 Task: Look for space in Moyotzingo, Mexico from 12th July, 2023 to 16th July, 2023 for 8 adults in price range Rs.10000 to Rs.16000. Place can be private room with 8 bedrooms having 8 beds and 8 bathrooms. Property type can be house, flat, guest house, hotel. Amenities needed are: wifi, TV, free parkinig on premises, gym, breakfast. Booking option can be shelf check-in. Required host language is English.
Action: Mouse moved to (413, 83)
Screenshot: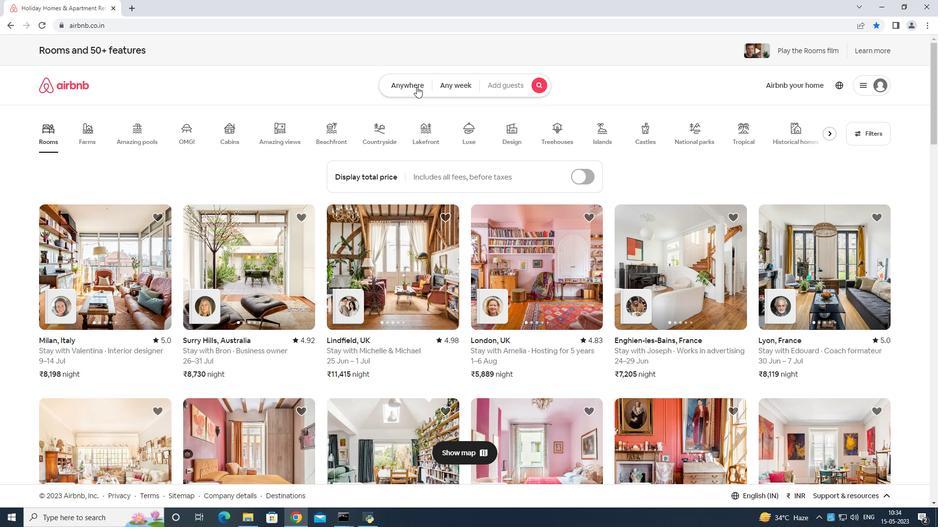 
Action: Mouse pressed left at (413, 83)
Screenshot: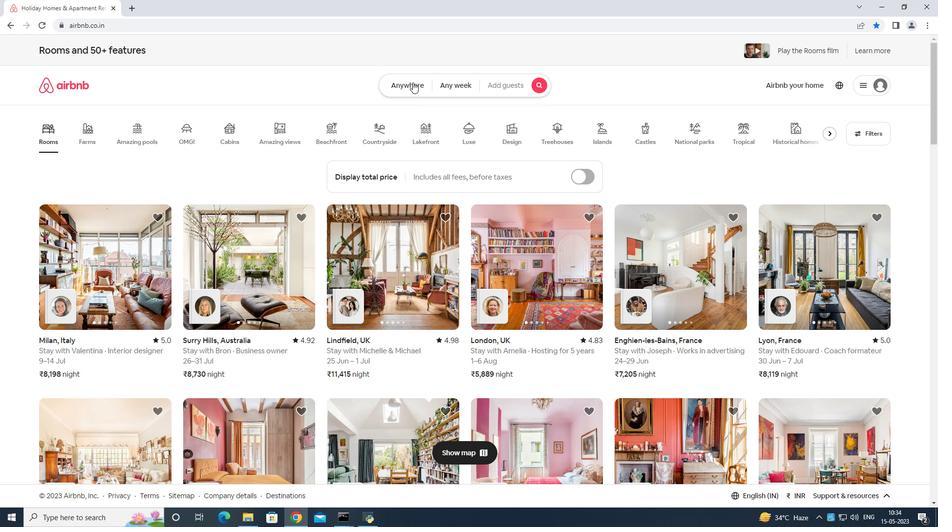
Action: Mouse moved to (349, 119)
Screenshot: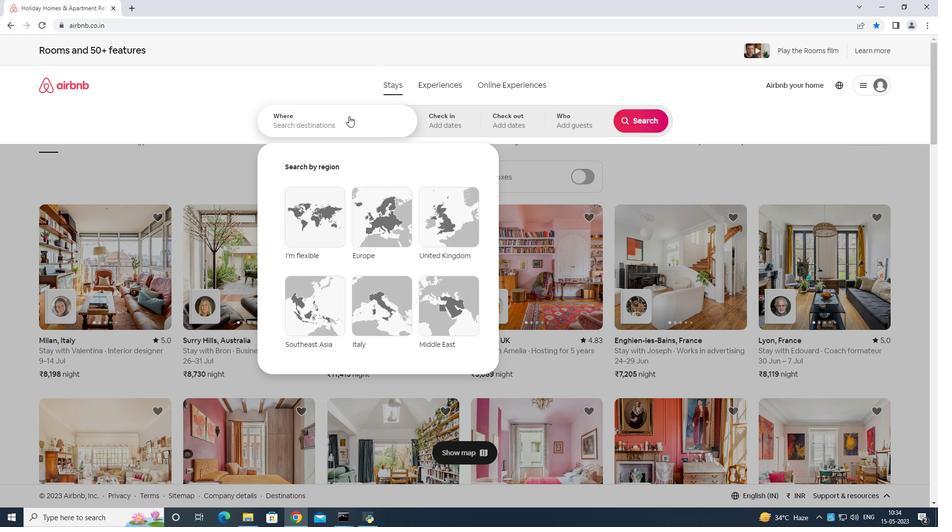 
Action: Mouse pressed left at (349, 119)
Screenshot: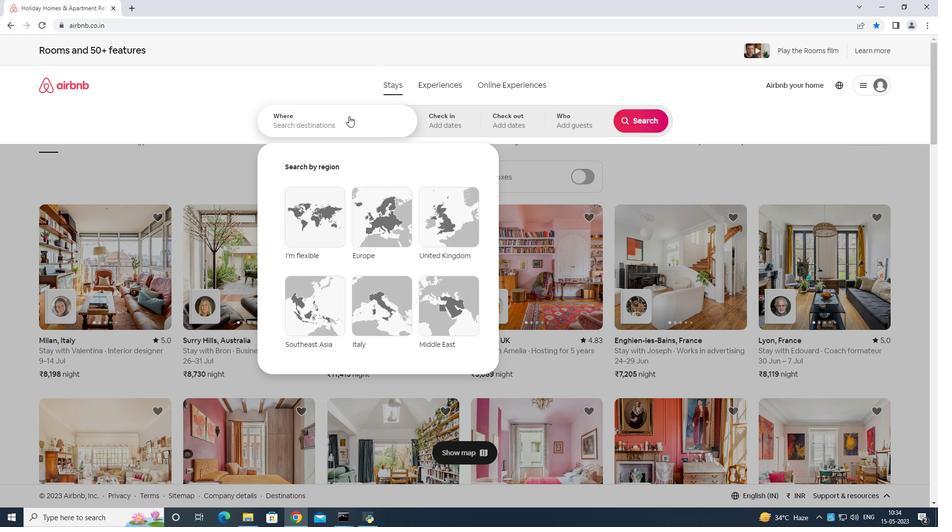 
Action: Mouse moved to (408, 128)
Screenshot: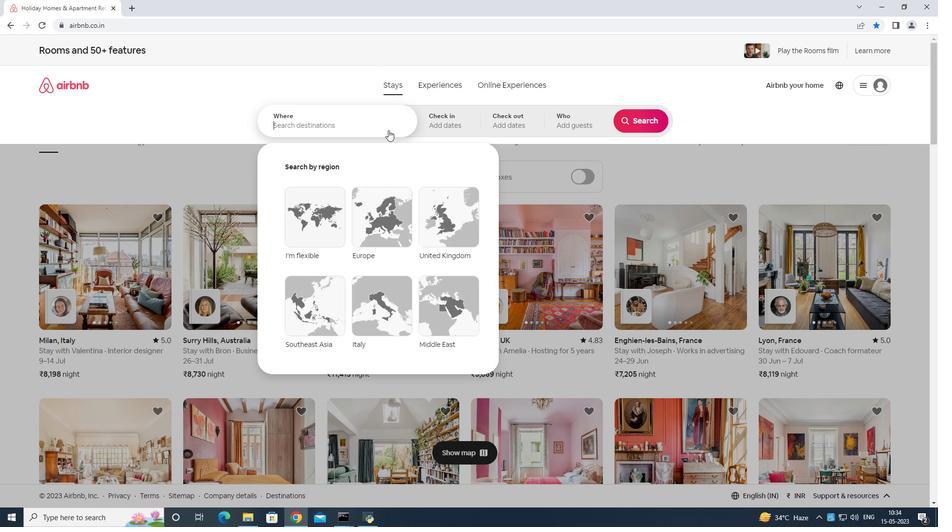 
Action: Key pressed <Key.shift>Moyotzingo<Key.space>mexico<Key.enter>
Screenshot: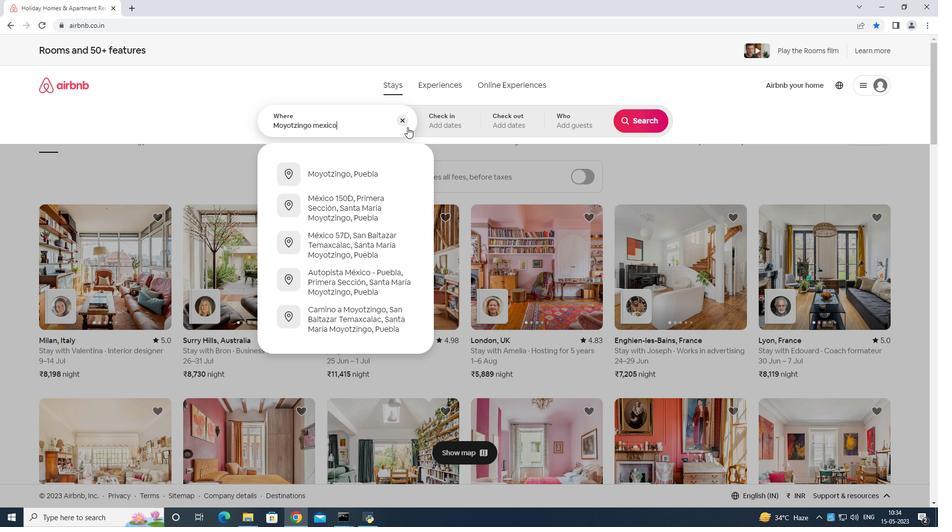 
Action: Mouse moved to (645, 203)
Screenshot: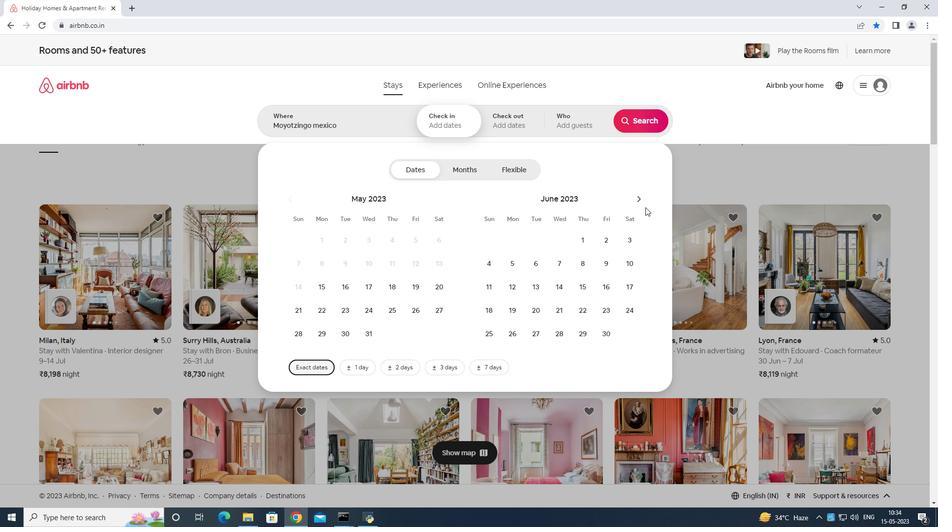 
Action: Mouse pressed left at (645, 203)
Screenshot: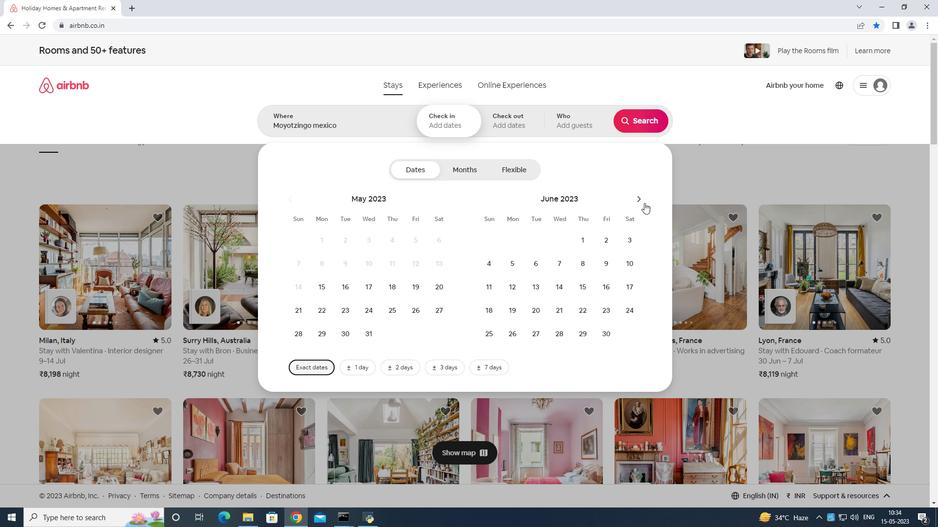 
Action: Mouse moved to (580, 303)
Screenshot: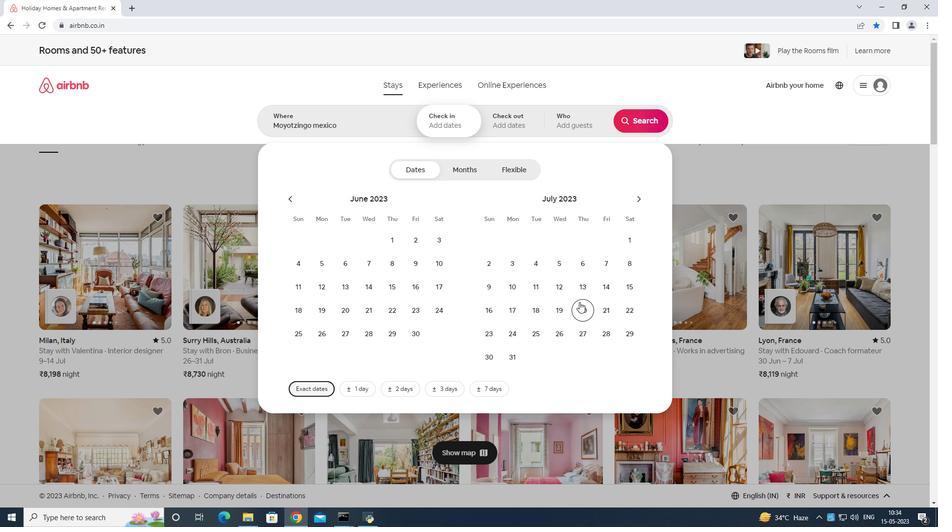 
Action: Mouse pressed left at (580, 303)
Screenshot: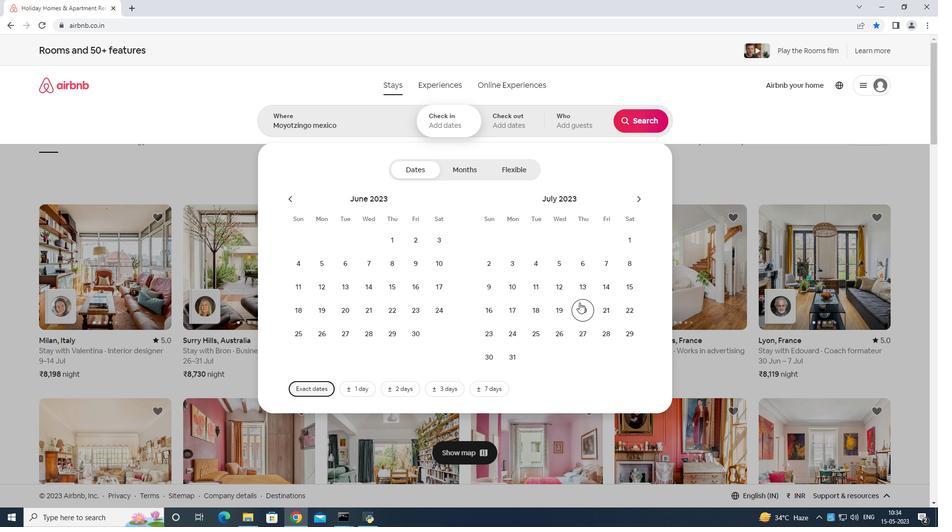 
Action: Mouse moved to (495, 306)
Screenshot: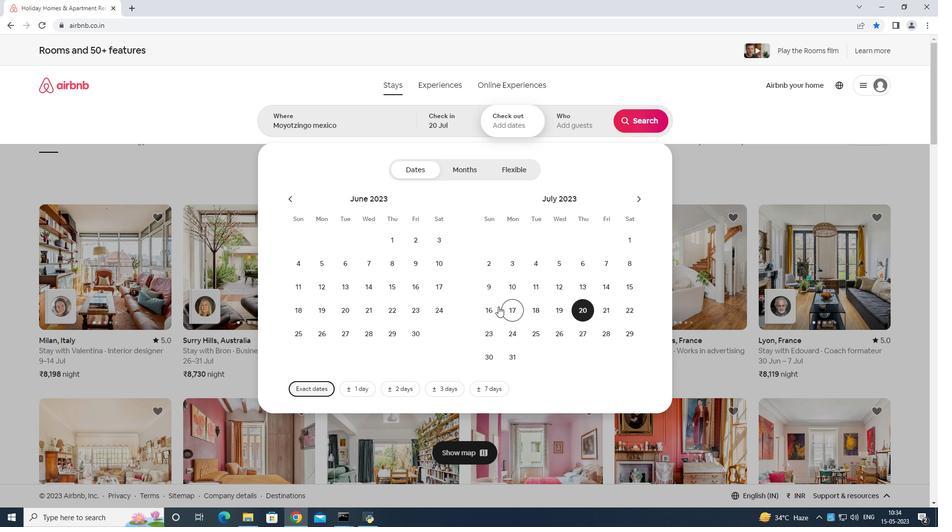 
Action: Mouse pressed left at (495, 306)
Screenshot: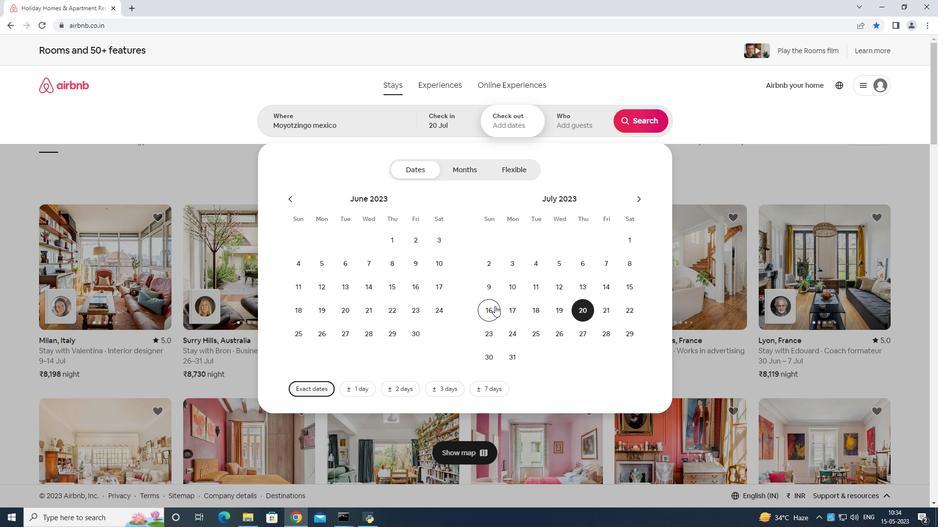 
Action: Mouse moved to (550, 283)
Screenshot: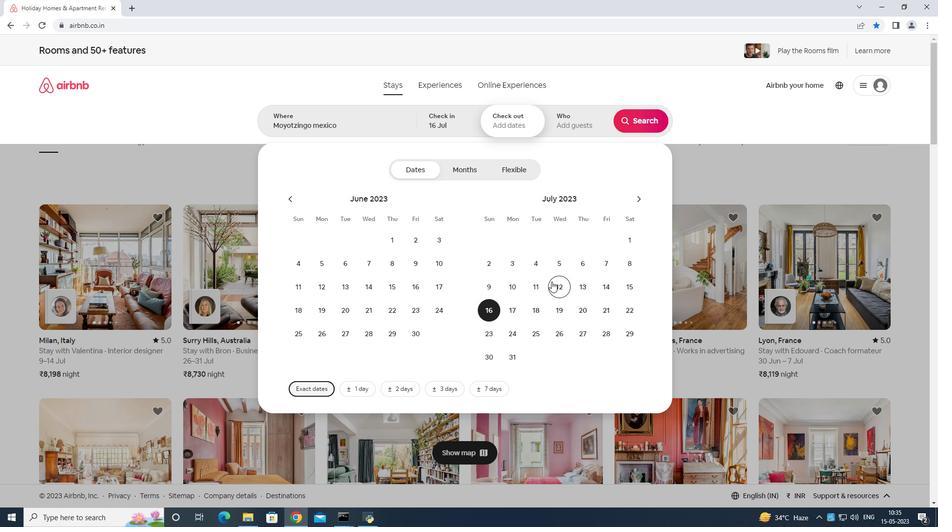 
Action: Mouse pressed left at (550, 283)
Screenshot: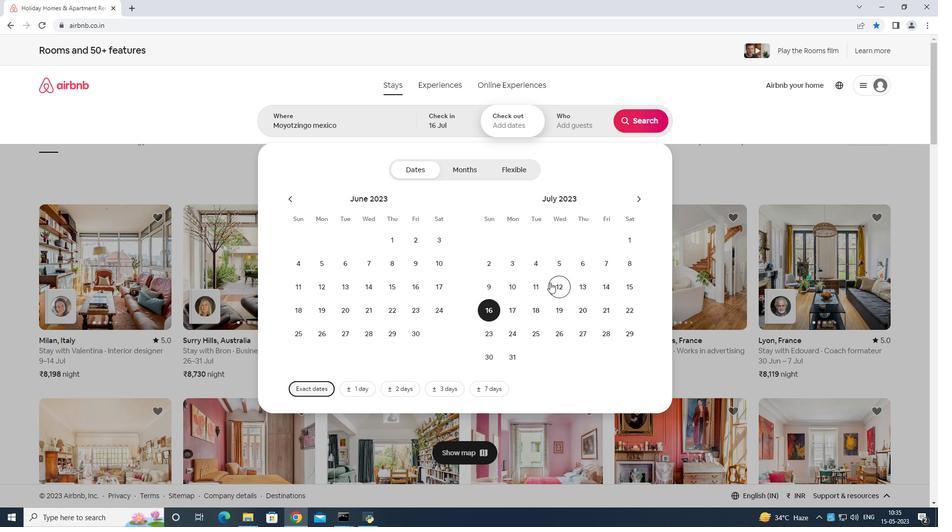
Action: Mouse moved to (491, 306)
Screenshot: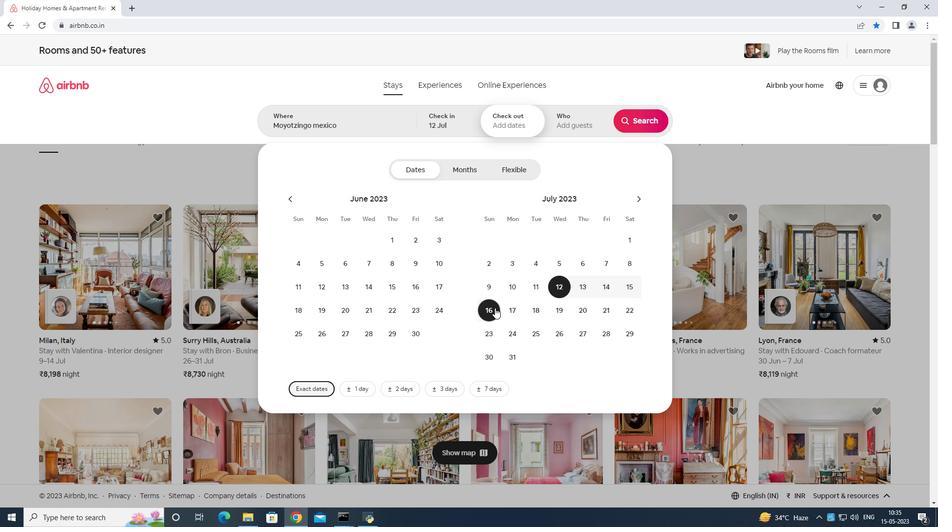 
Action: Mouse pressed left at (491, 306)
Screenshot: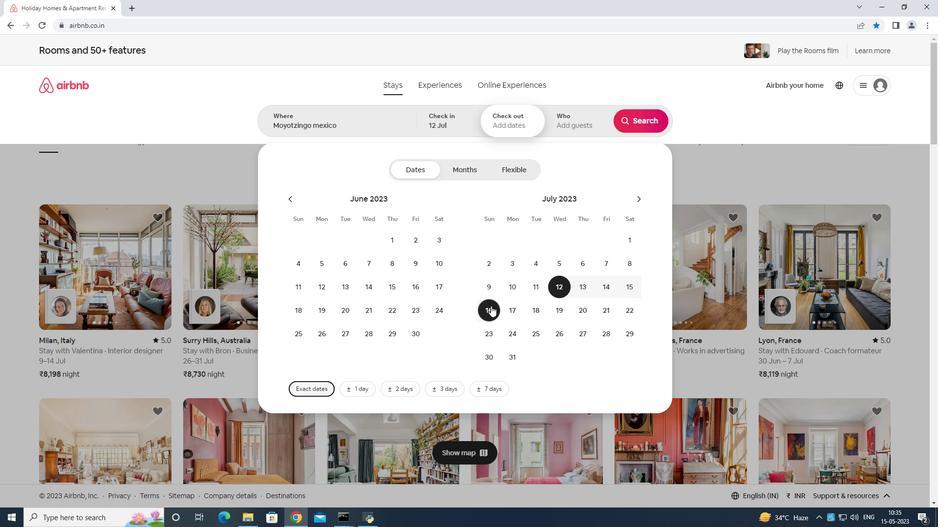 
Action: Mouse moved to (572, 127)
Screenshot: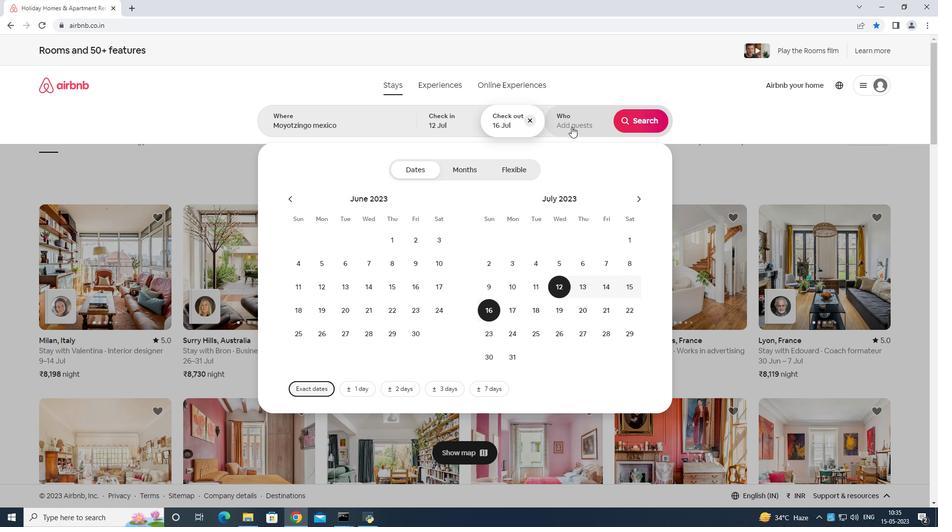 
Action: Mouse pressed left at (572, 127)
Screenshot: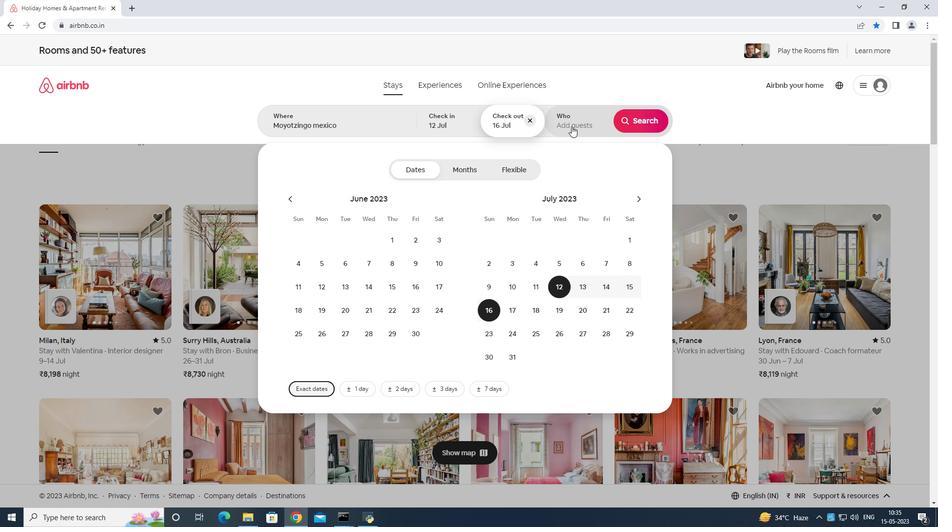 
Action: Mouse moved to (639, 172)
Screenshot: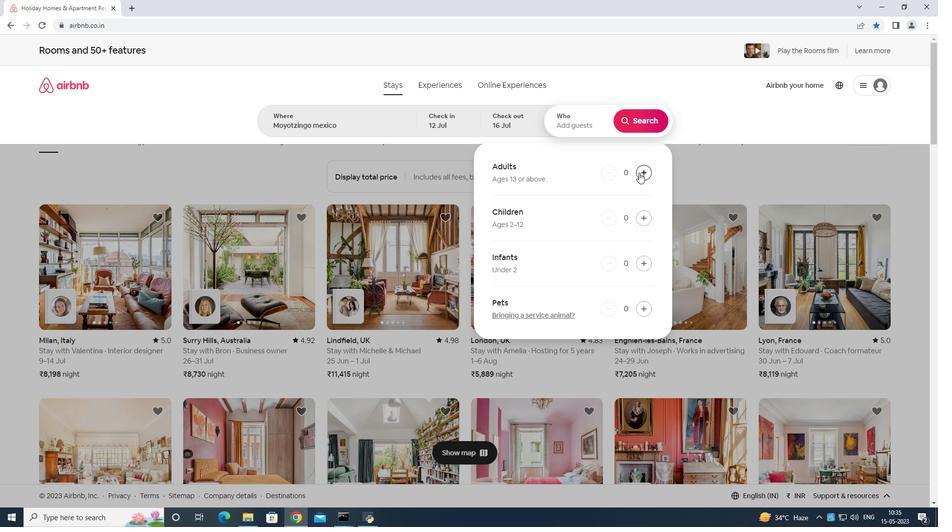 
Action: Mouse pressed left at (639, 172)
Screenshot: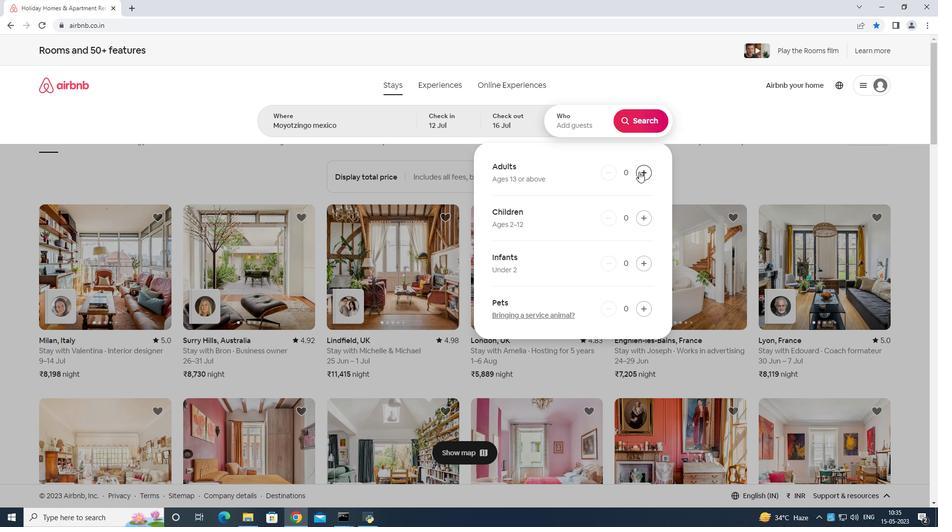 
Action: Mouse pressed left at (639, 172)
Screenshot: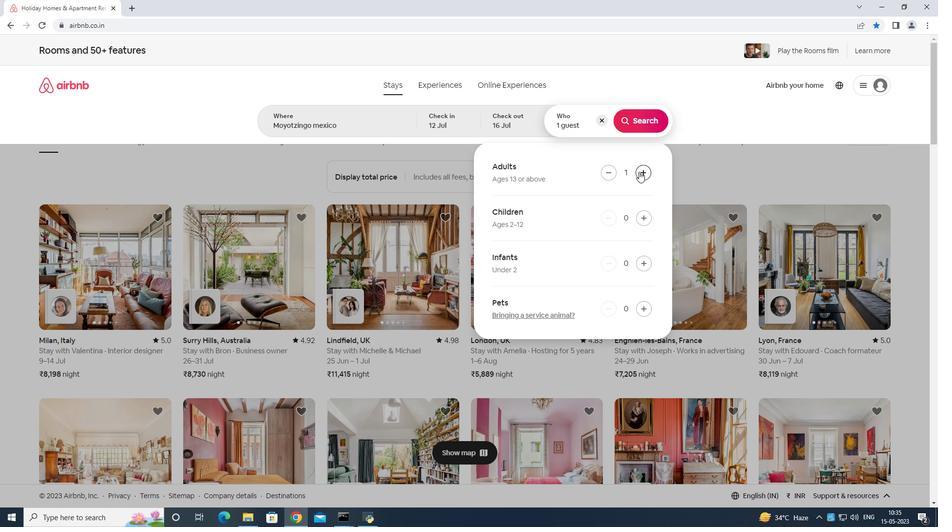 
Action: Mouse pressed left at (639, 172)
Screenshot: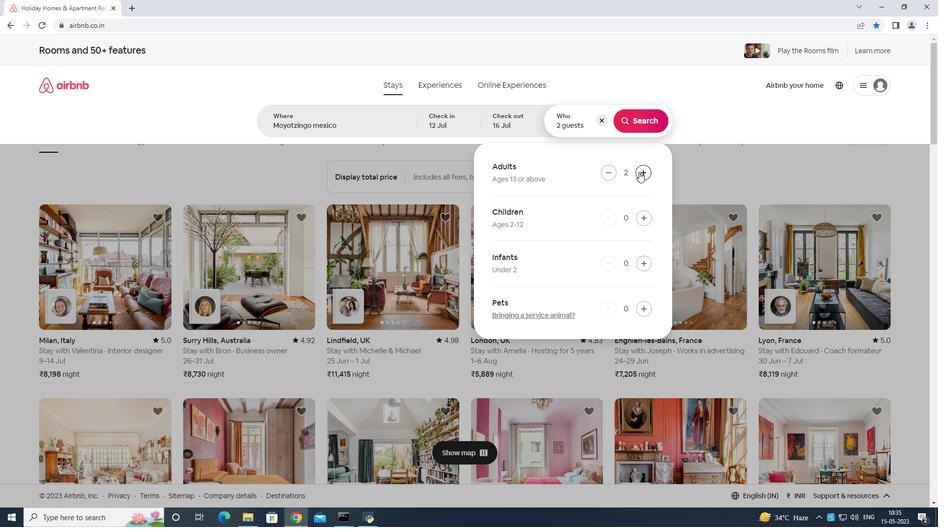
Action: Mouse pressed left at (639, 172)
Screenshot: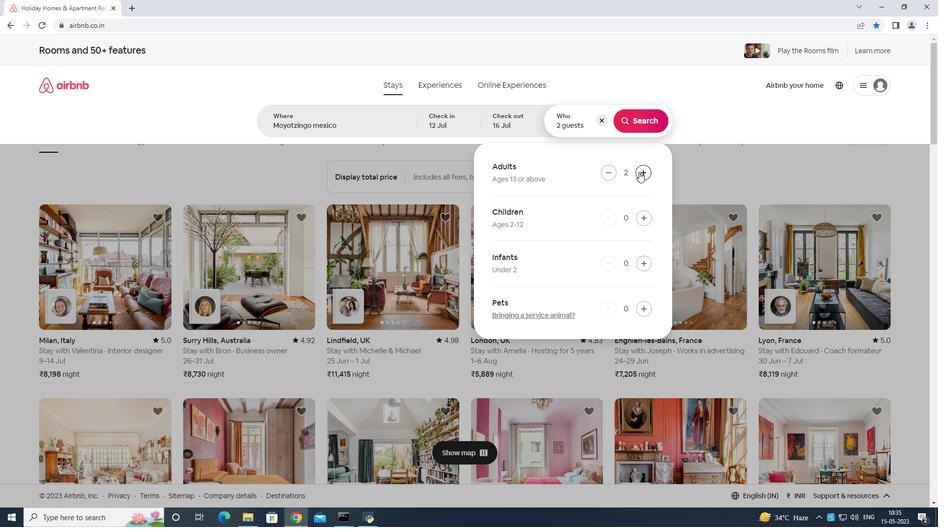 
Action: Mouse pressed left at (639, 172)
Screenshot: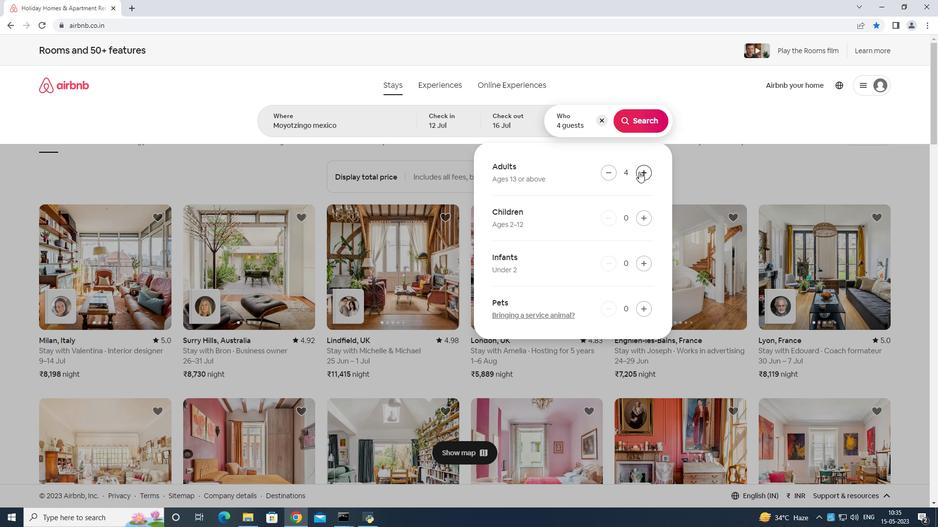 
Action: Mouse pressed left at (639, 172)
Screenshot: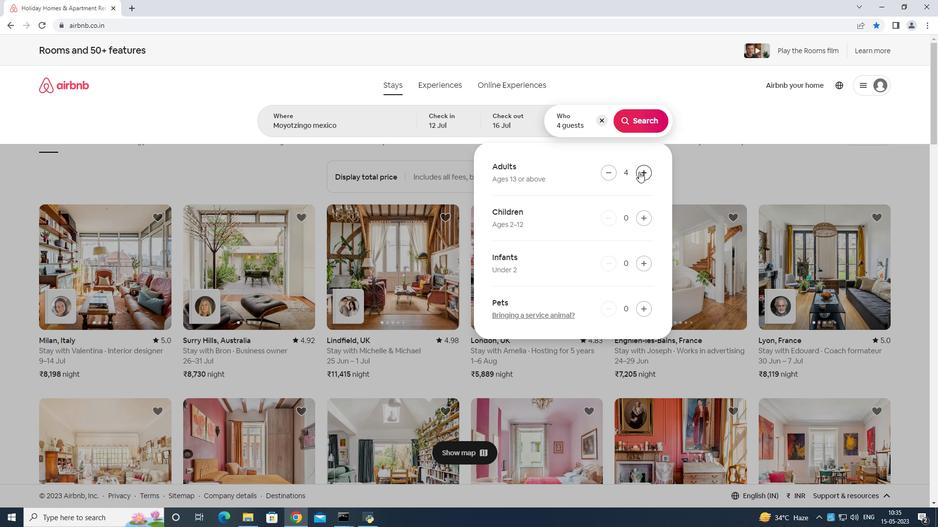 
Action: Mouse moved to (639, 172)
Screenshot: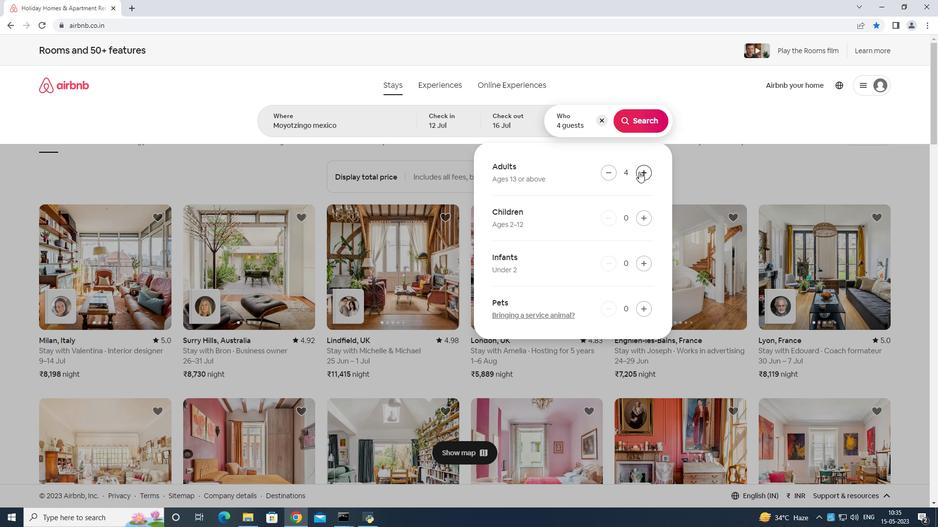 
Action: Mouse pressed left at (639, 172)
Screenshot: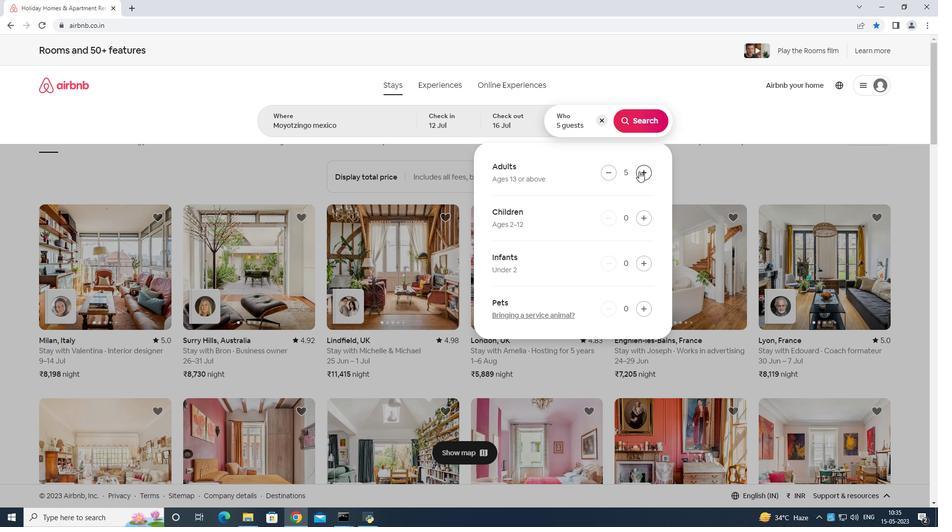 
Action: Mouse pressed left at (639, 172)
Screenshot: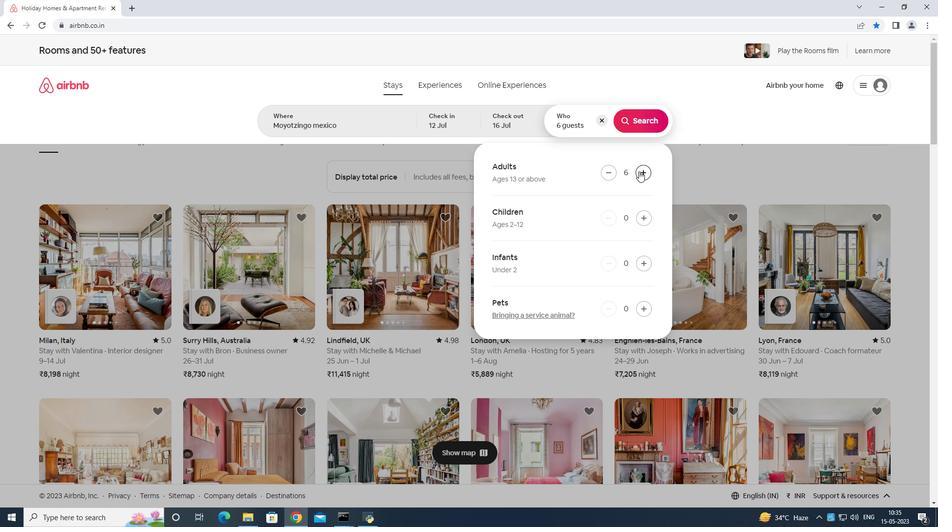 
Action: Mouse moved to (645, 131)
Screenshot: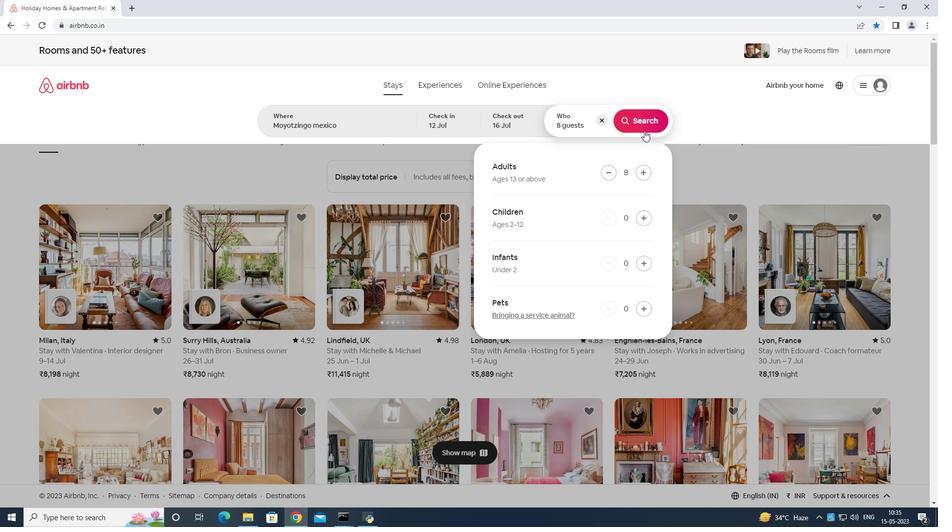 
Action: Mouse pressed left at (645, 131)
Screenshot: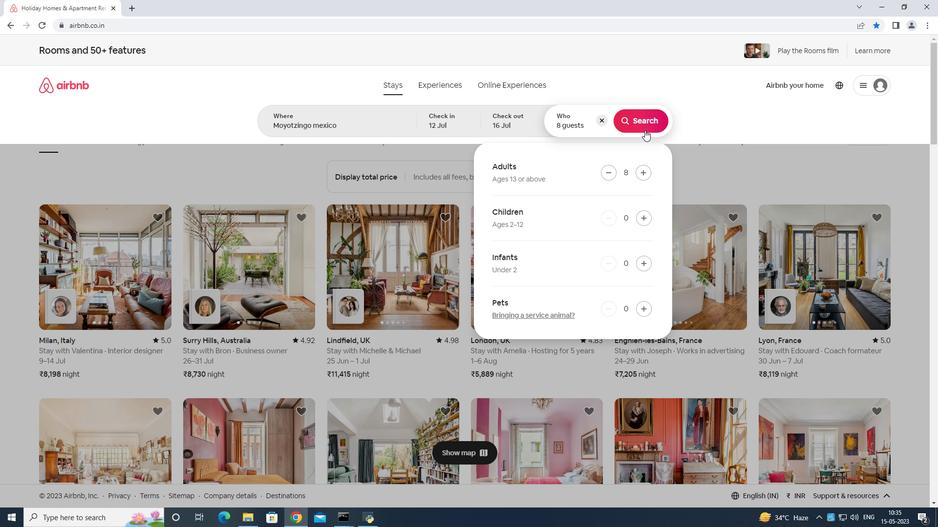 
Action: Mouse moved to (887, 90)
Screenshot: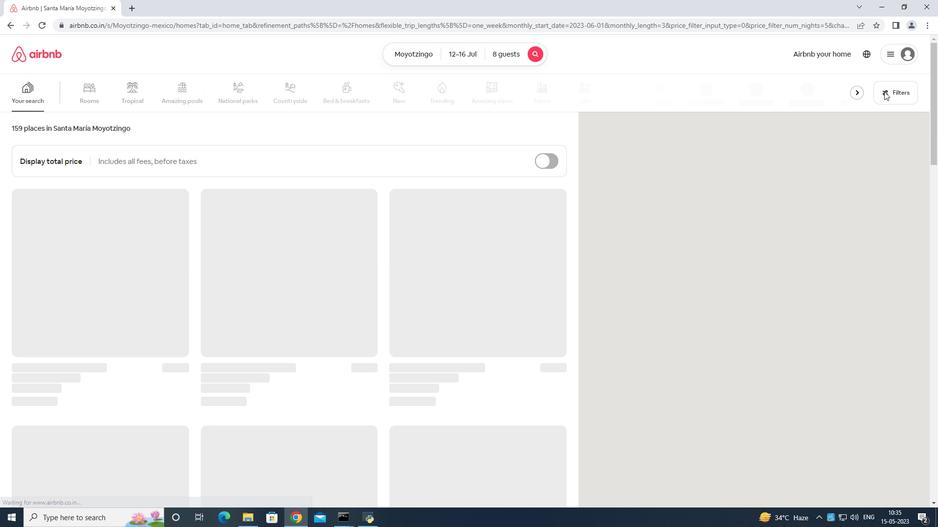 
Action: Mouse pressed left at (887, 90)
Screenshot: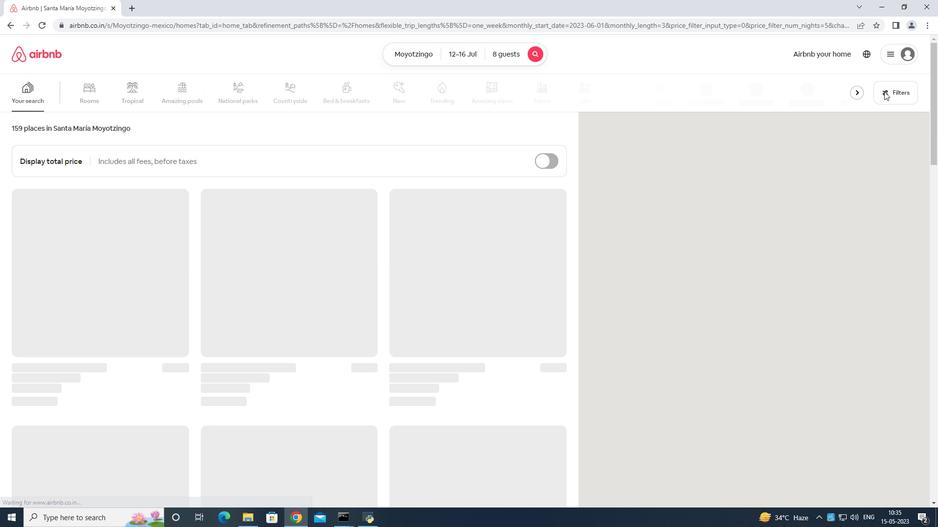 
Action: Mouse moved to (372, 331)
Screenshot: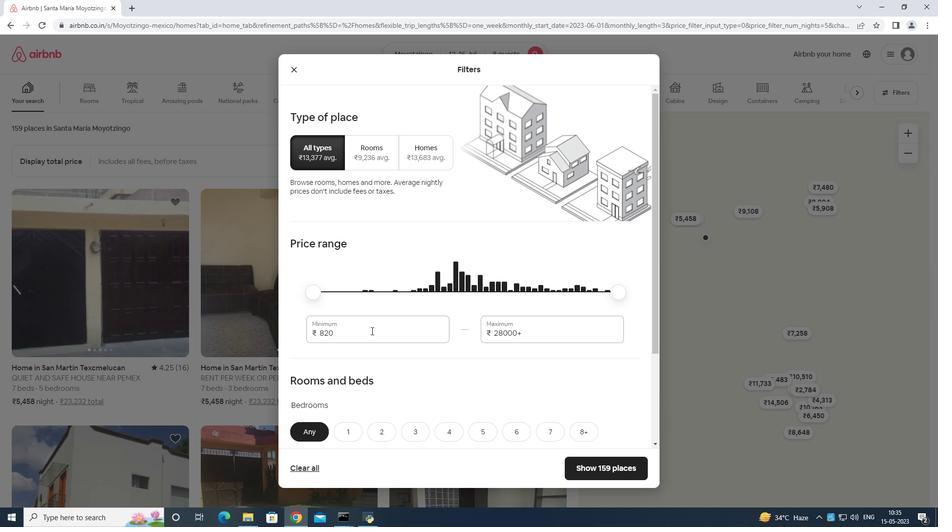 
Action: Mouse pressed left at (372, 331)
Screenshot: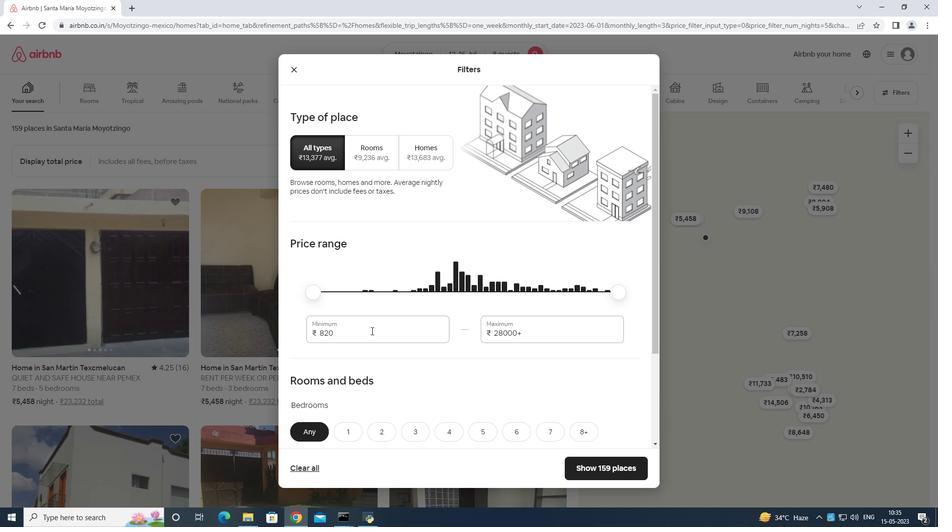 
Action: Mouse moved to (382, 332)
Screenshot: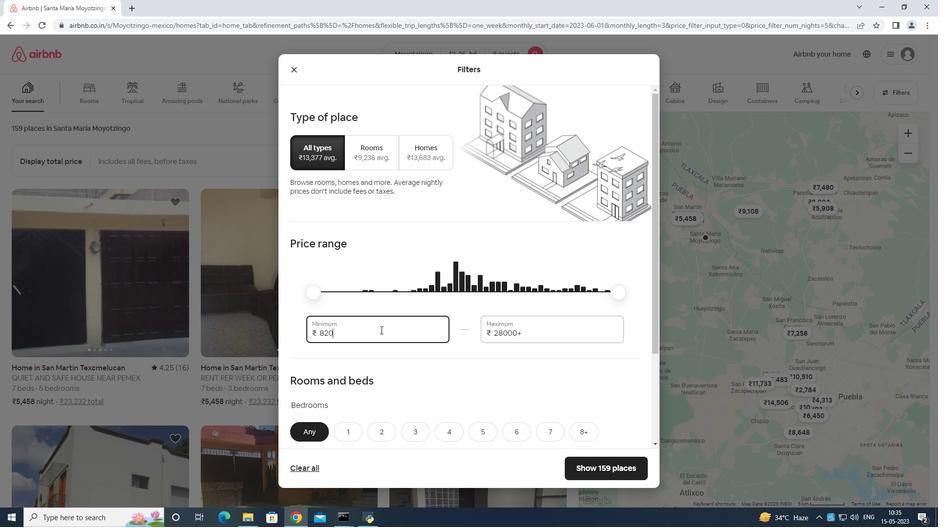 
Action: Key pressed <Key.backspace>
Screenshot: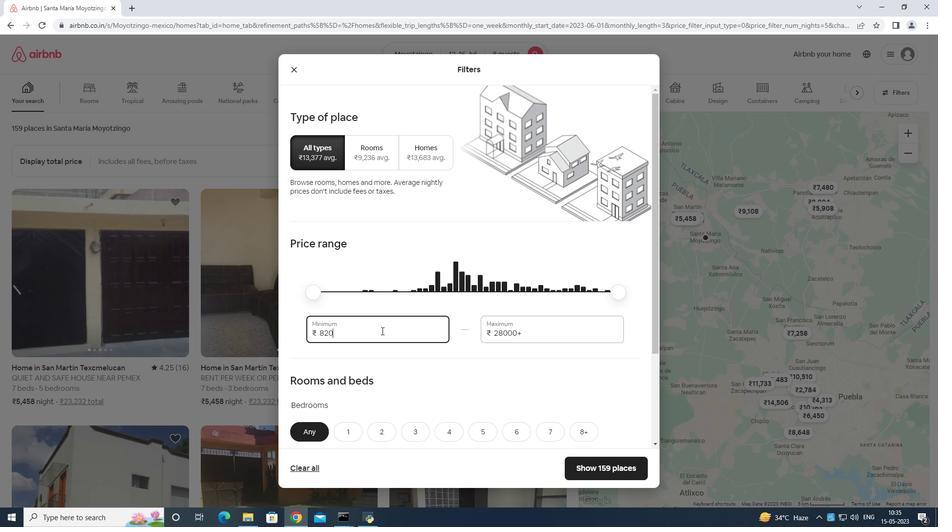 
Action: Mouse moved to (383, 332)
Screenshot: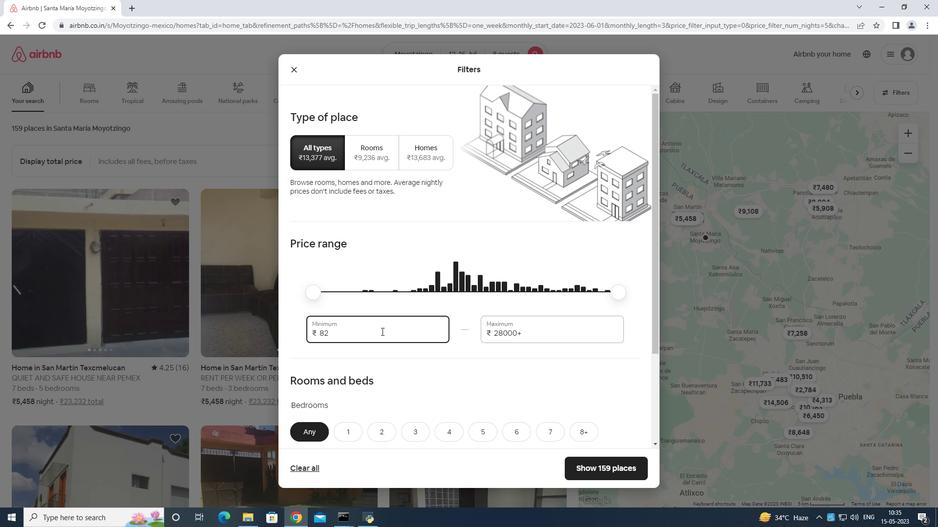 
Action: Key pressed <Key.backspace><Key.backspace><Key.backspace><Key.backspace><Key.backspace>100
Screenshot: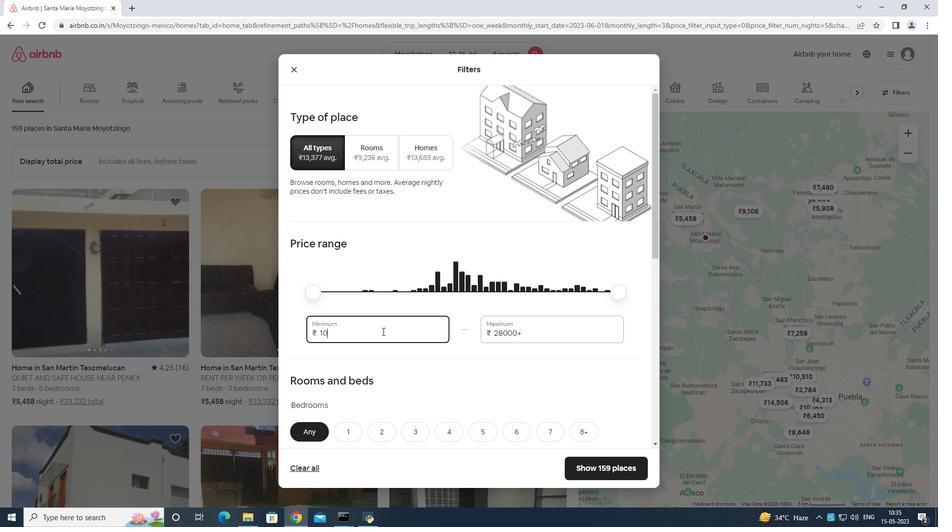 
Action: Mouse moved to (382, 334)
Screenshot: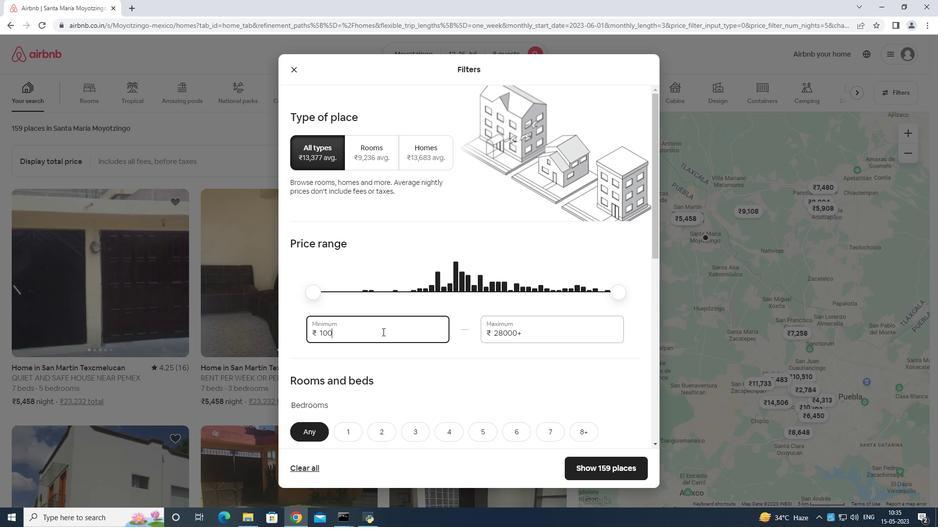 
Action: Key pressed 0
Screenshot: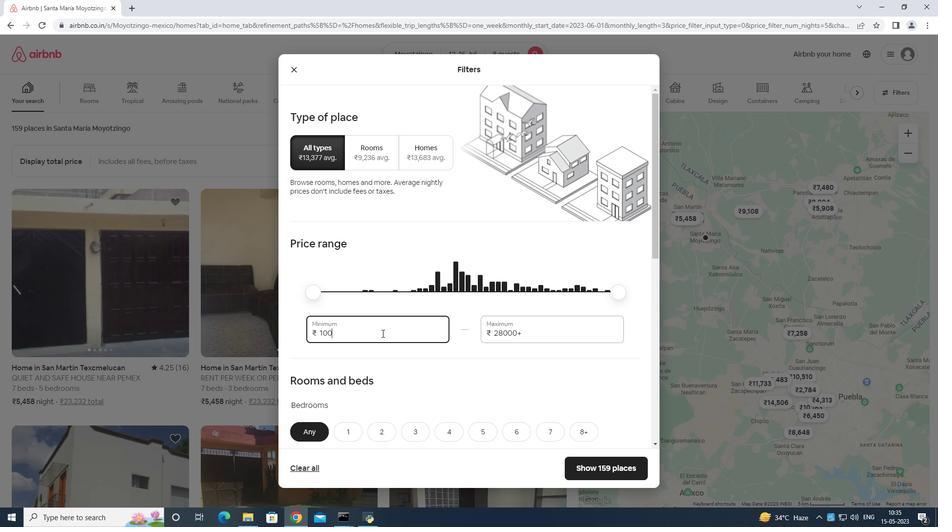 
Action: Mouse moved to (382, 338)
Screenshot: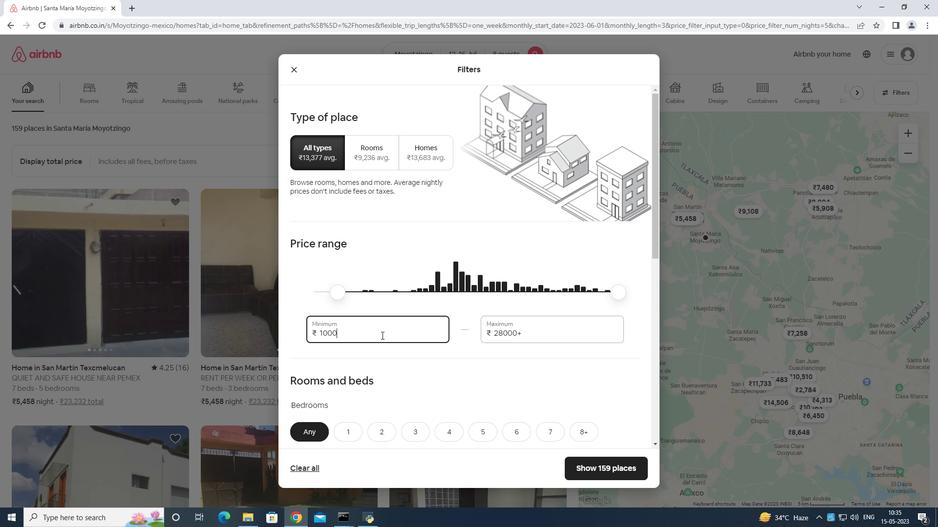 
Action: Key pressed 0
Screenshot: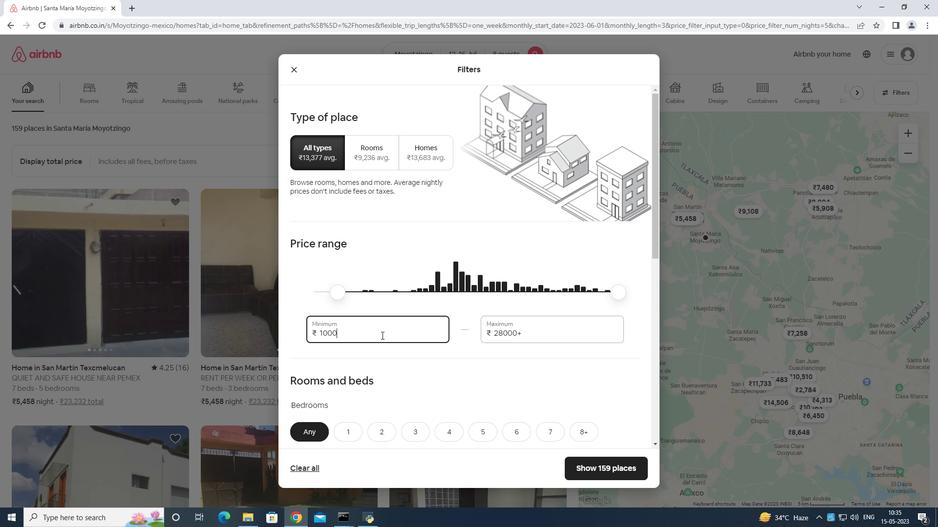 
Action: Mouse moved to (545, 326)
Screenshot: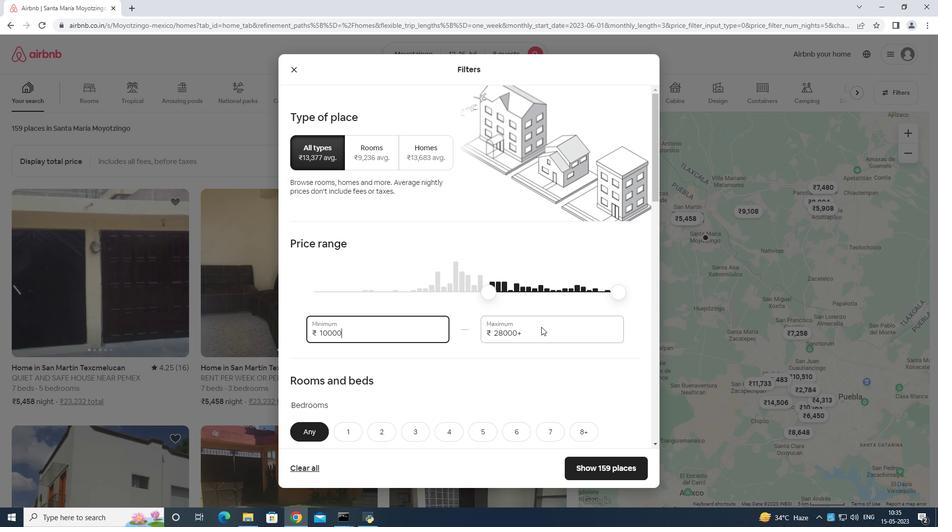 
Action: Mouse pressed left at (545, 326)
Screenshot: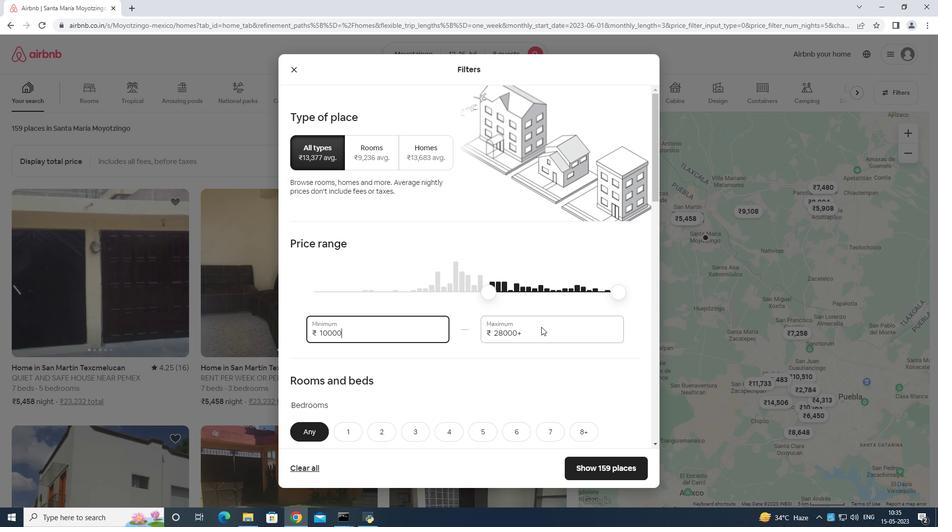 
Action: Mouse moved to (541, 330)
Screenshot: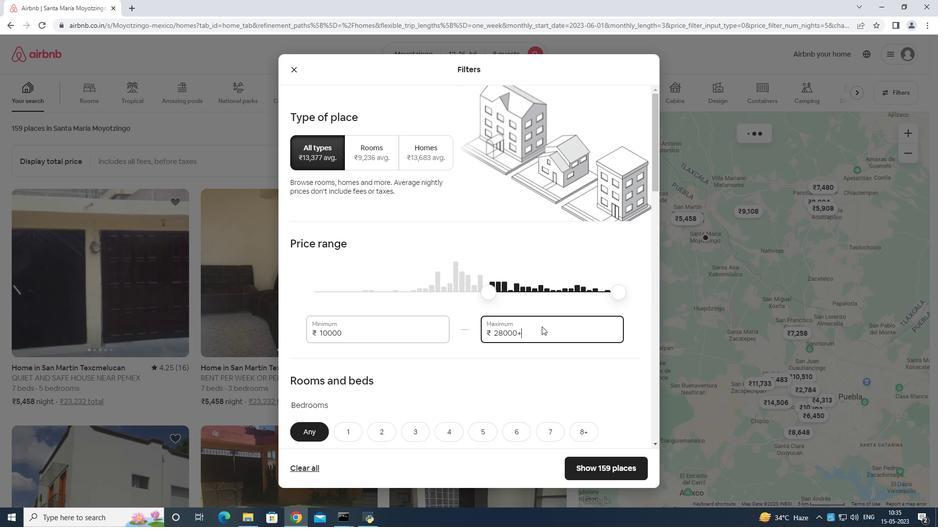 
Action: Key pressed <Key.backspace><Key.backspace><Key.backspace><Key.backspace><Key.backspace><Key.backspace><Key.backspace><Key.backspace><Key.backspace><Key.backspace><Key.backspace><Key.backspace><Key.backspace><Key.backspace>1600
Screenshot: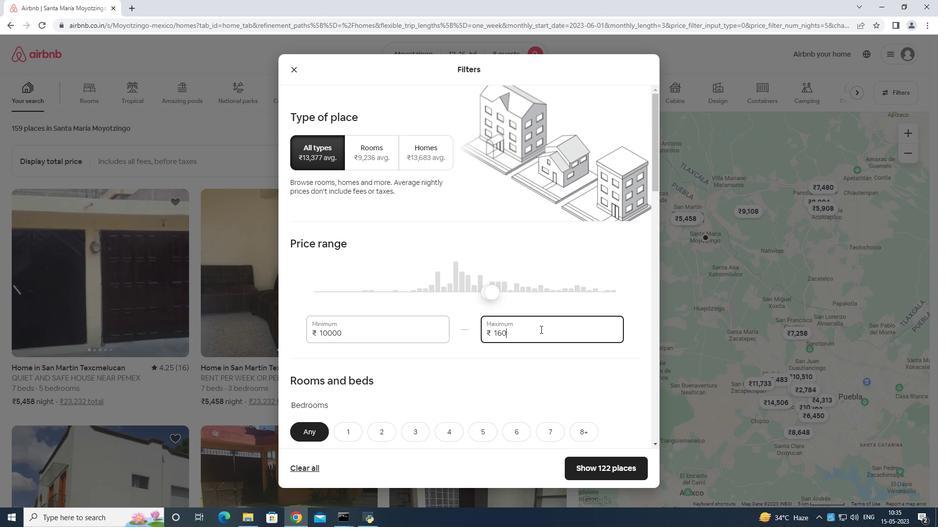 
Action: Mouse moved to (540, 330)
Screenshot: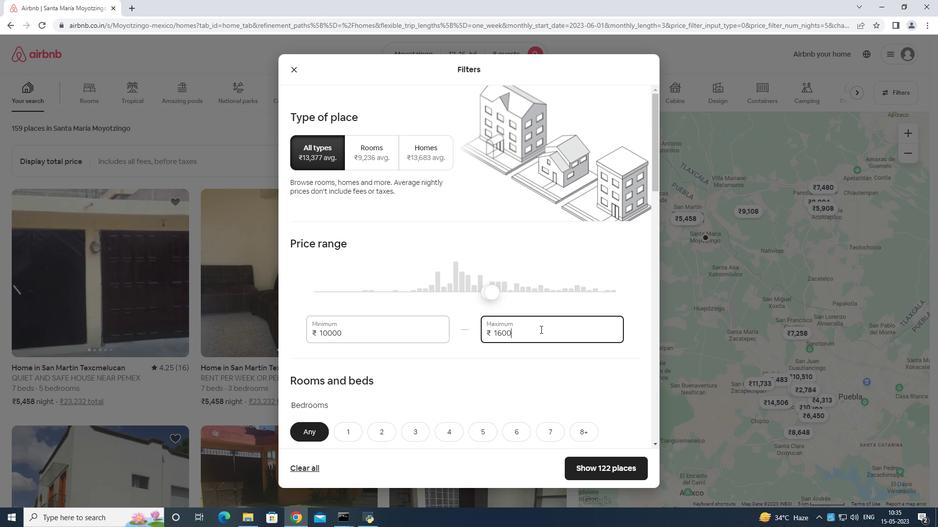 
Action: Key pressed 0
Screenshot: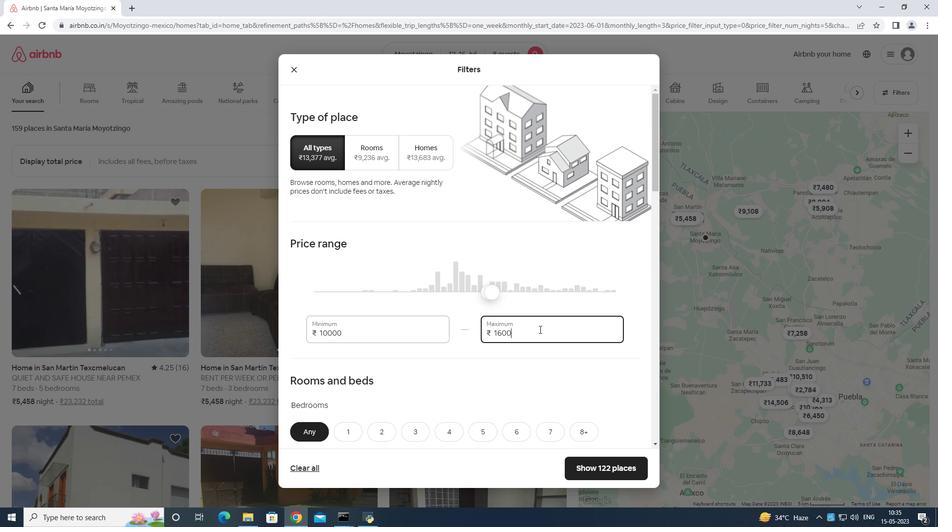 
Action: Mouse moved to (541, 338)
Screenshot: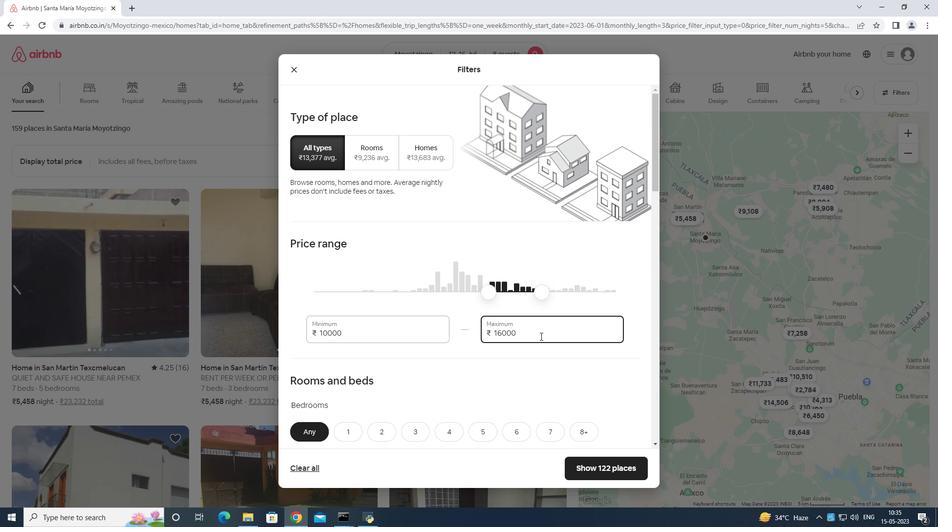 
Action: Mouse scrolled (541, 338) with delta (0, 0)
Screenshot: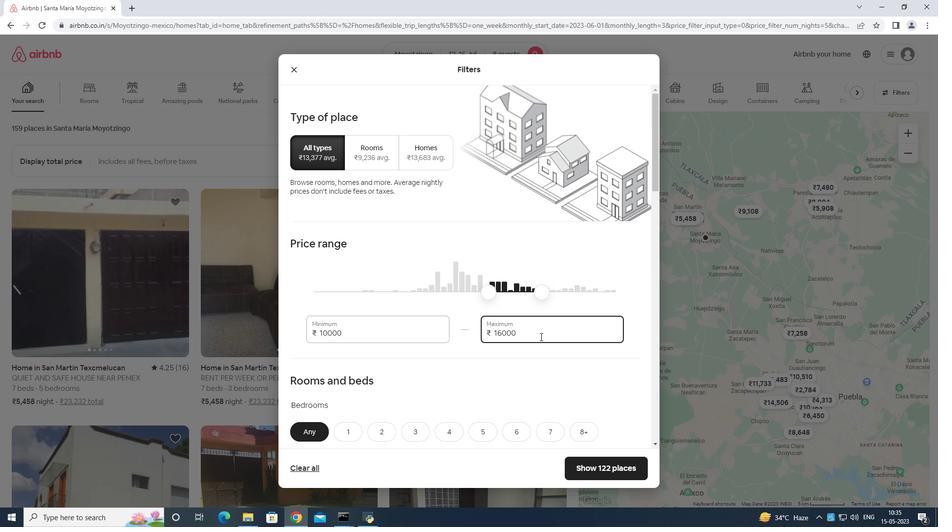 
Action: Mouse scrolled (541, 338) with delta (0, 0)
Screenshot: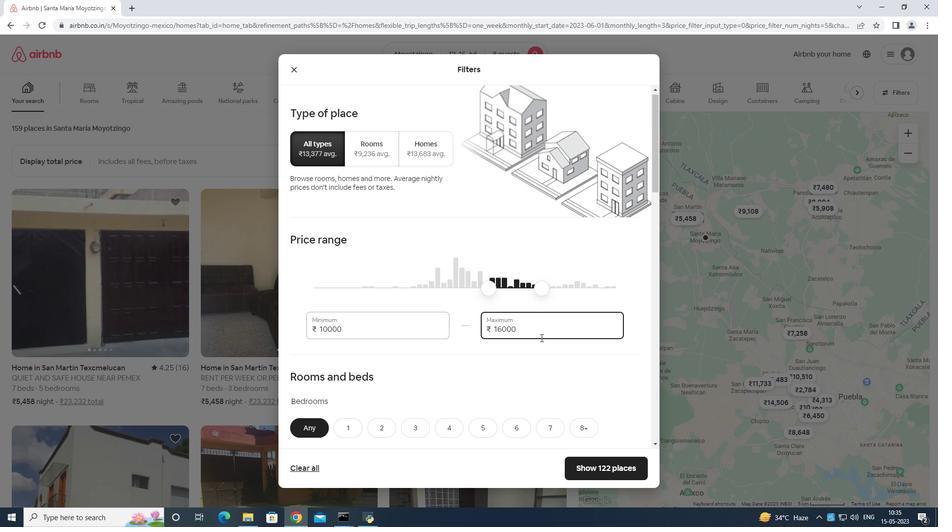 
Action: Mouse moved to (401, 340)
Screenshot: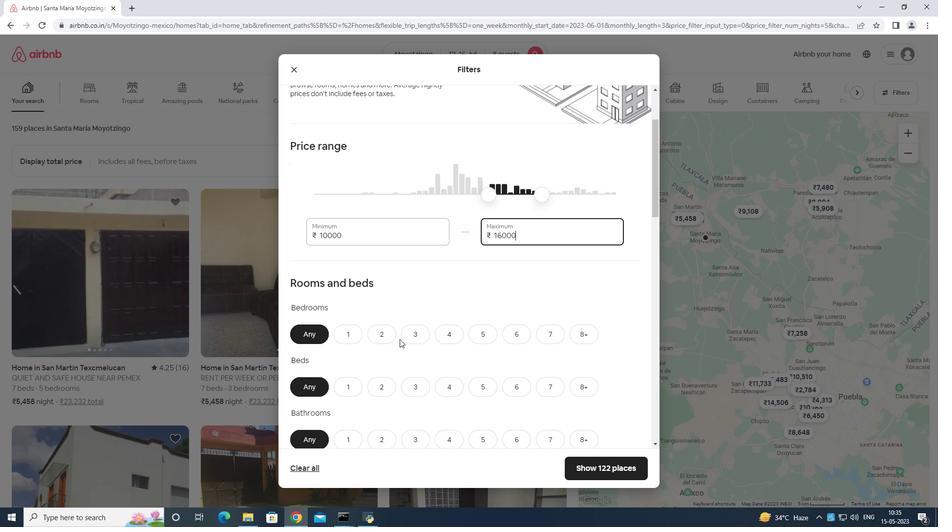 
Action: Mouse scrolled (401, 339) with delta (0, 0)
Screenshot: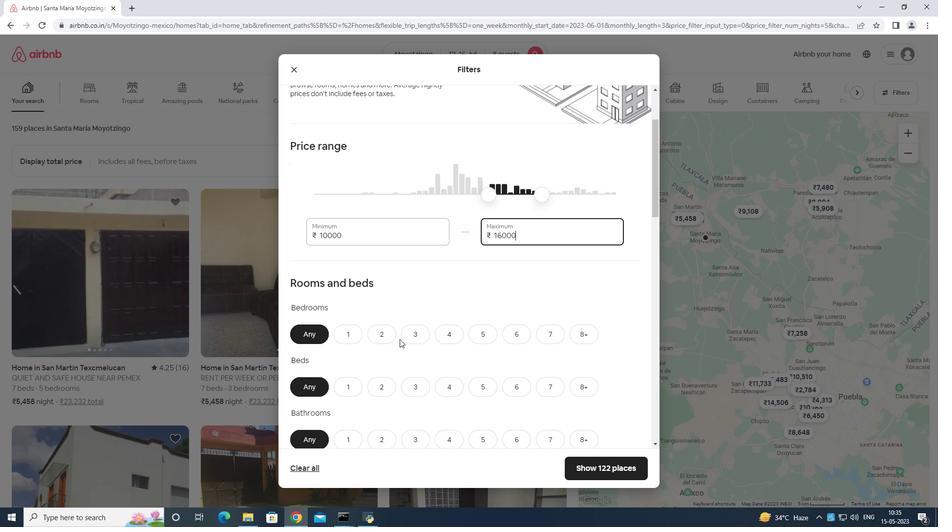 
Action: Mouse moved to (401, 340)
Screenshot: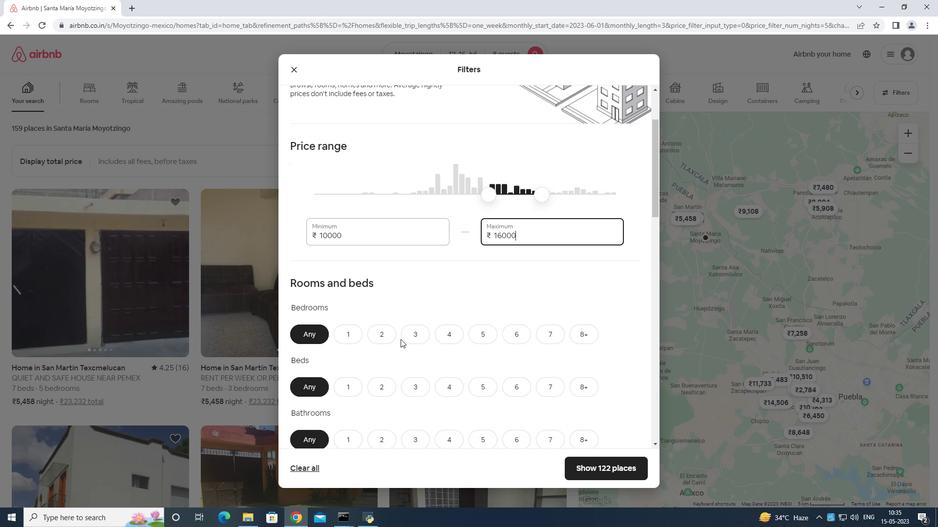 
Action: Mouse scrolled (401, 340) with delta (0, 0)
Screenshot: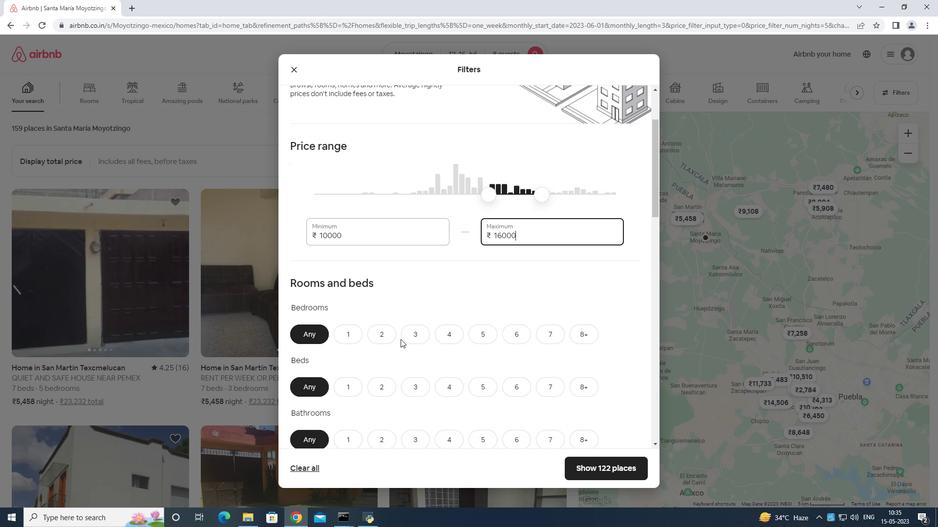 
Action: Mouse moved to (402, 341)
Screenshot: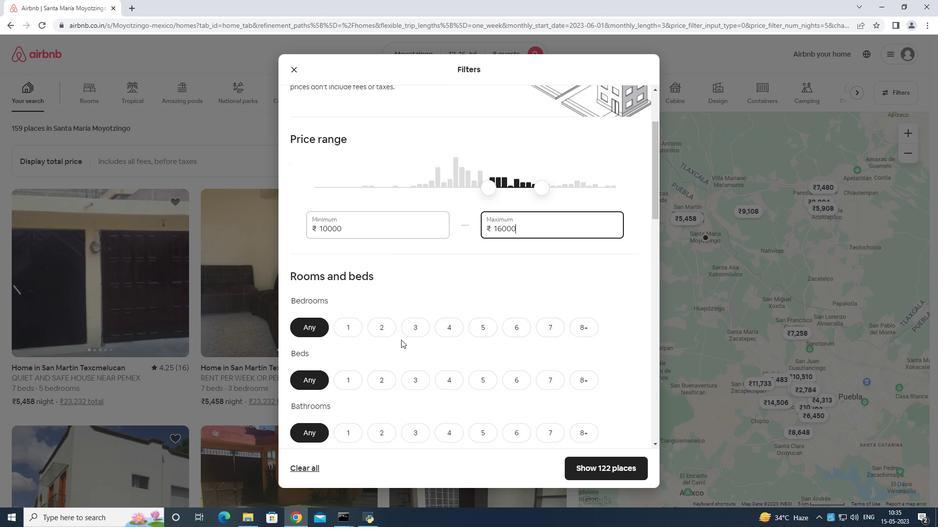 
Action: Mouse scrolled (402, 340) with delta (0, 0)
Screenshot: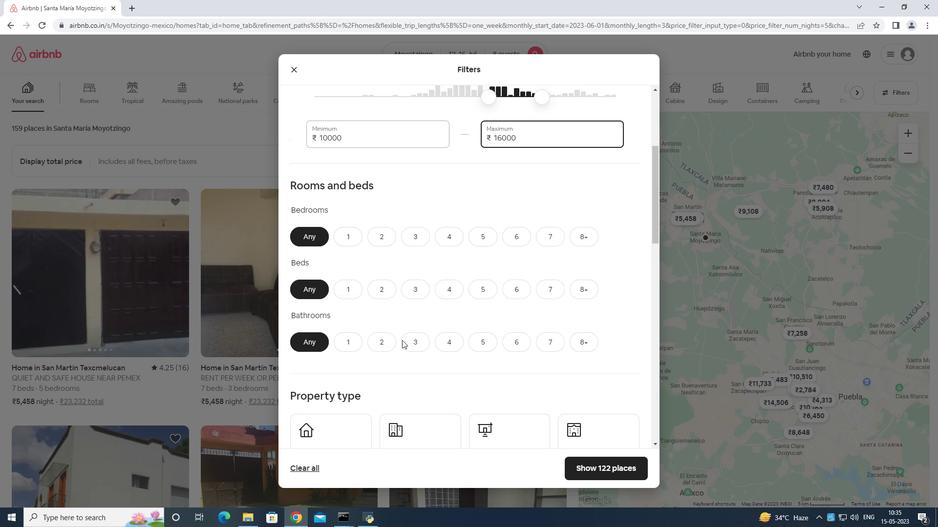 
Action: Mouse moved to (580, 182)
Screenshot: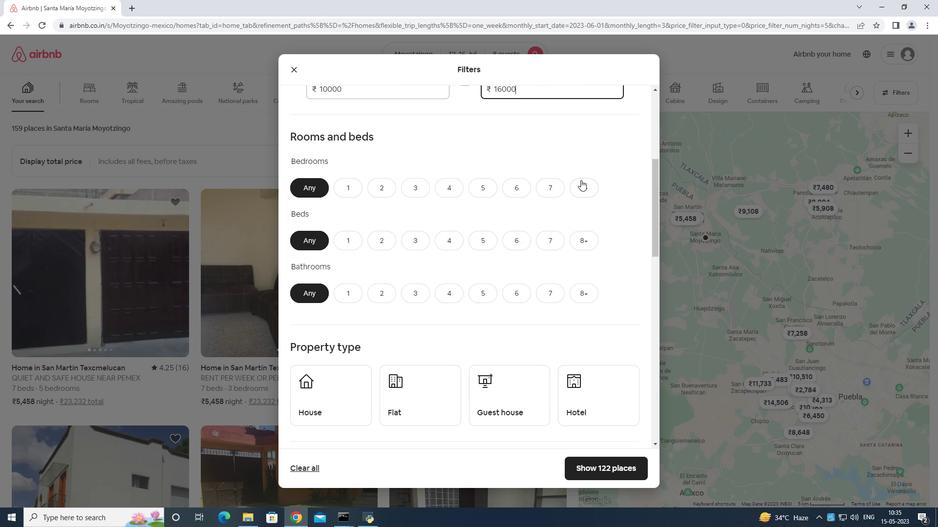 
Action: Mouse pressed left at (580, 182)
Screenshot: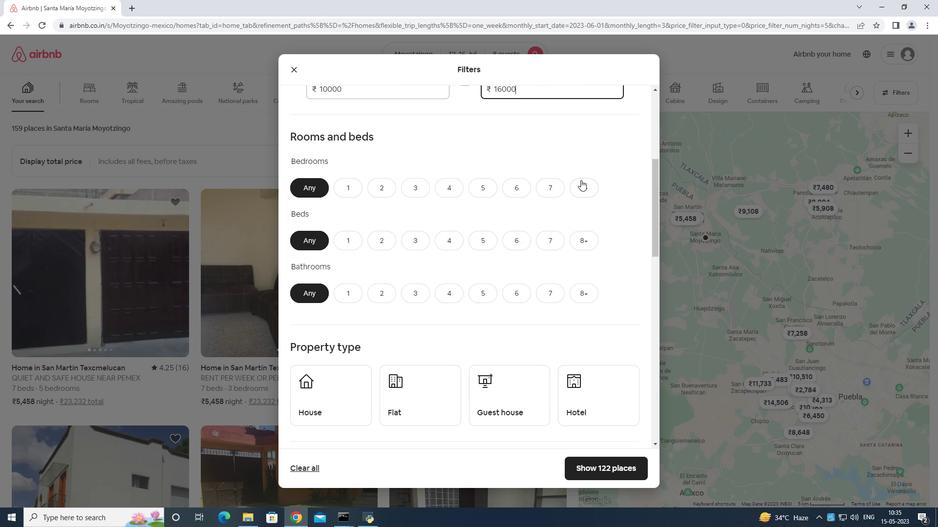 
Action: Mouse moved to (580, 241)
Screenshot: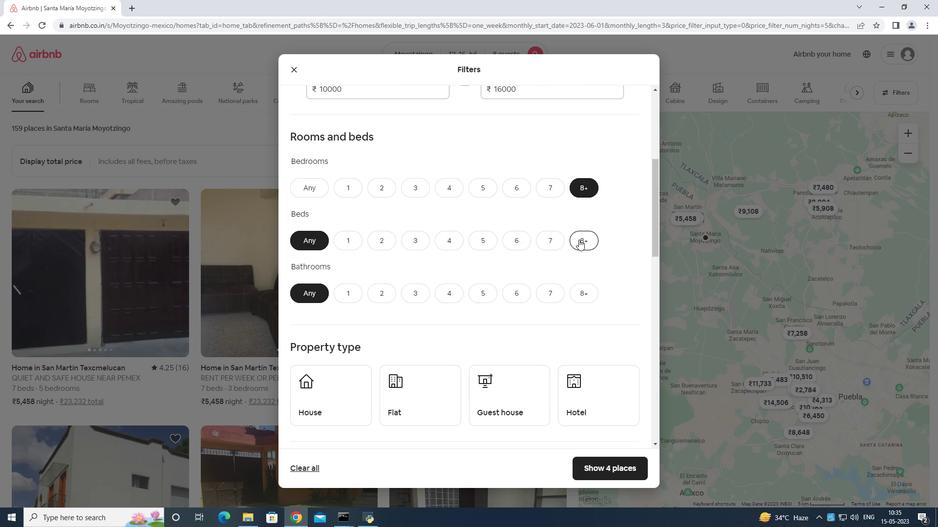 
Action: Mouse pressed left at (580, 241)
Screenshot: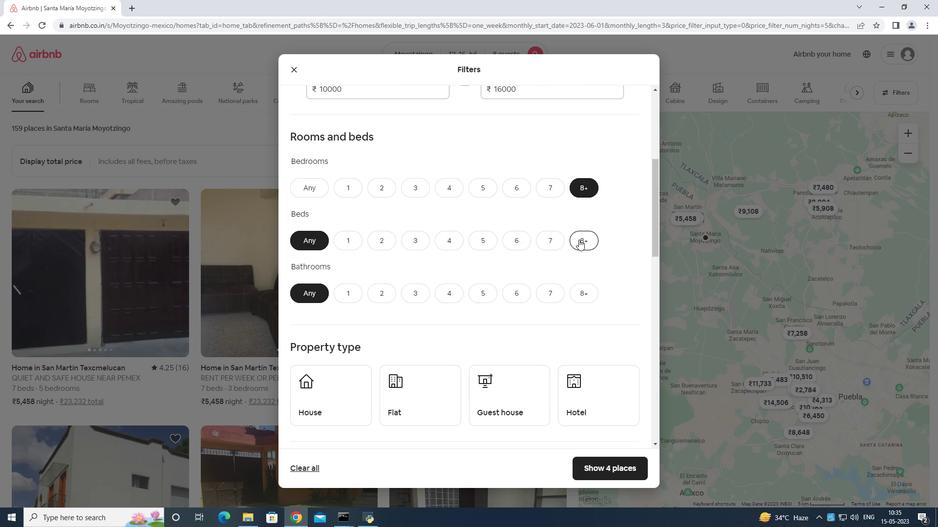
Action: Mouse moved to (582, 295)
Screenshot: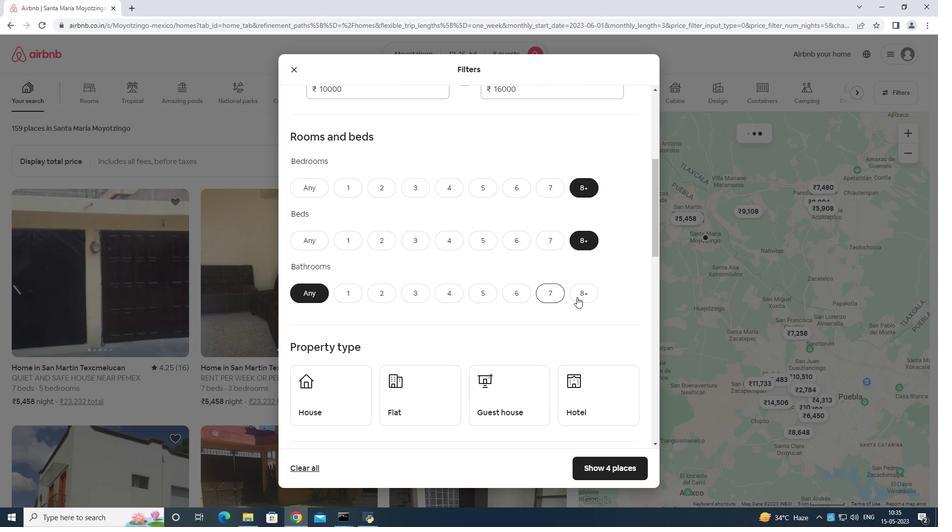 
Action: Mouse pressed left at (582, 295)
Screenshot: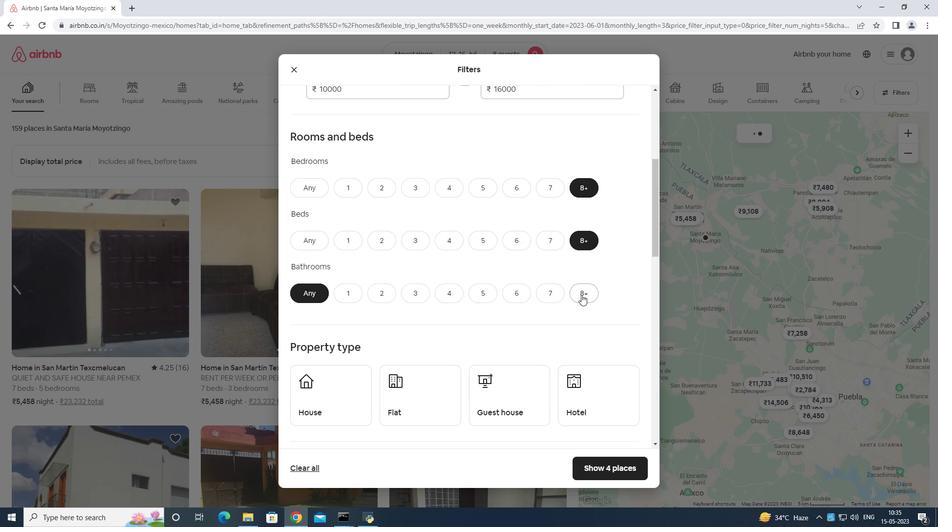 
Action: Mouse moved to (580, 290)
Screenshot: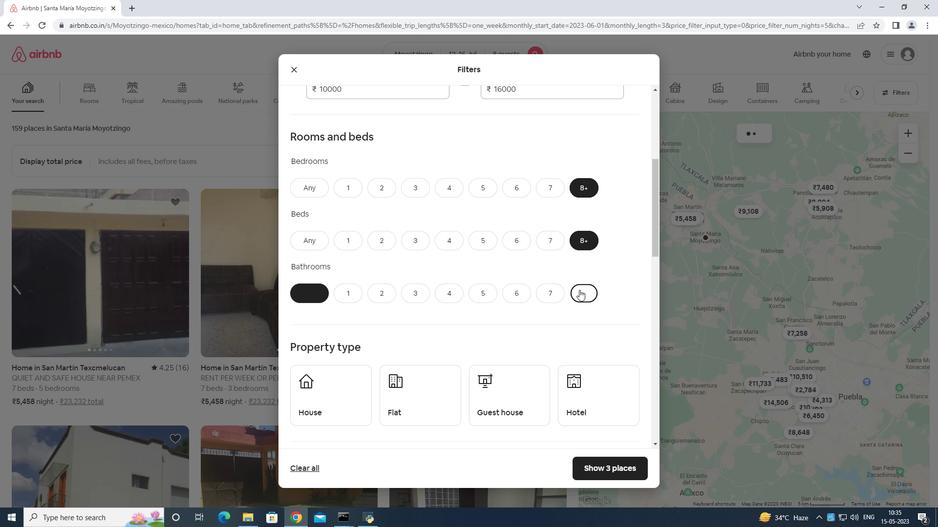 
Action: Mouse scrolled (580, 290) with delta (0, 0)
Screenshot: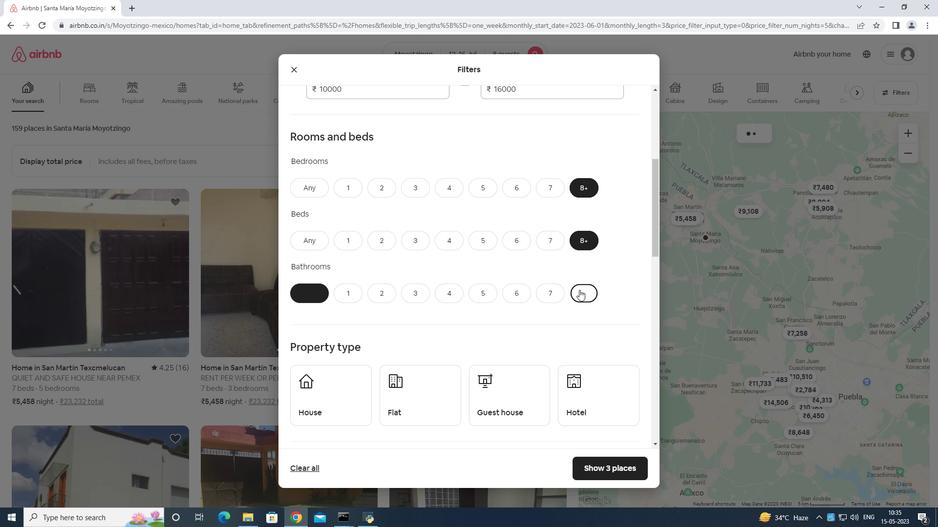 
Action: Mouse moved to (580, 291)
Screenshot: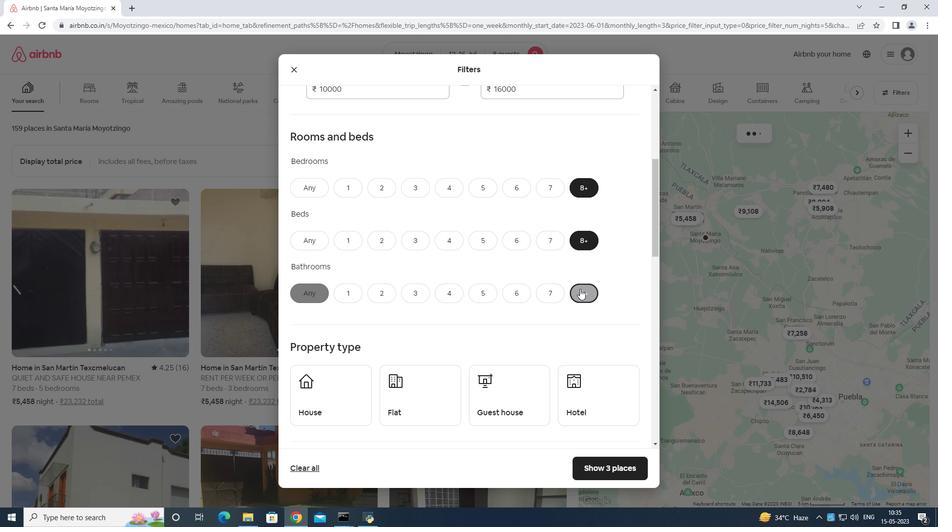 
Action: Mouse scrolled (580, 290) with delta (0, 0)
Screenshot: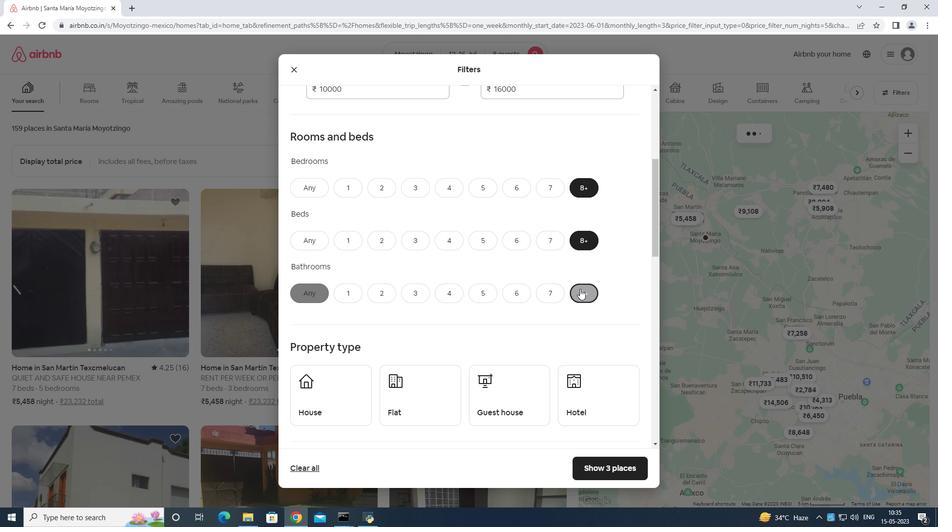 
Action: Mouse moved to (580, 292)
Screenshot: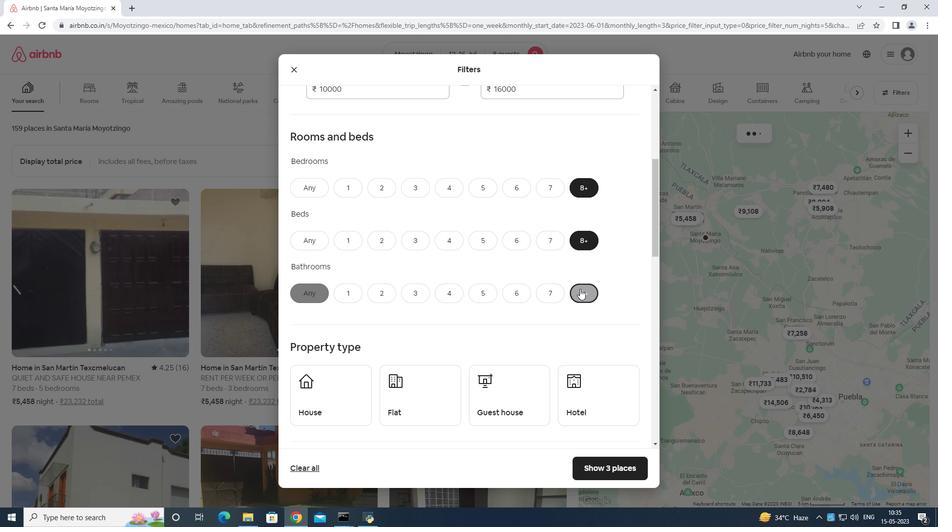 
Action: Mouse scrolled (580, 292) with delta (0, 0)
Screenshot: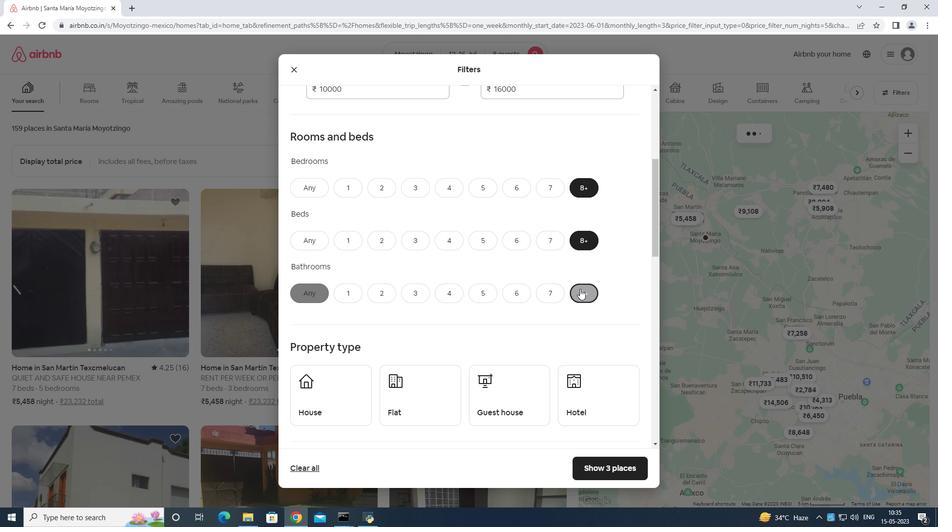 
Action: Mouse moved to (348, 252)
Screenshot: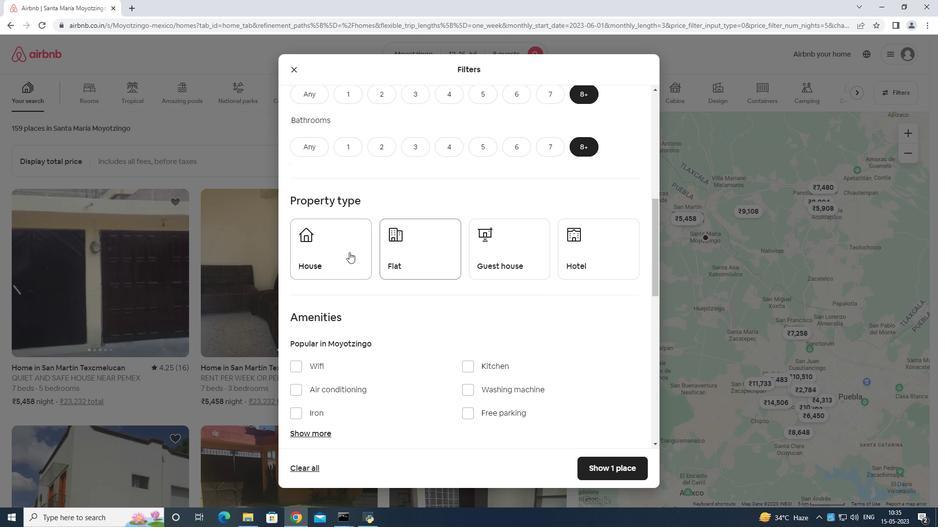 
Action: Mouse pressed left at (348, 252)
Screenshot: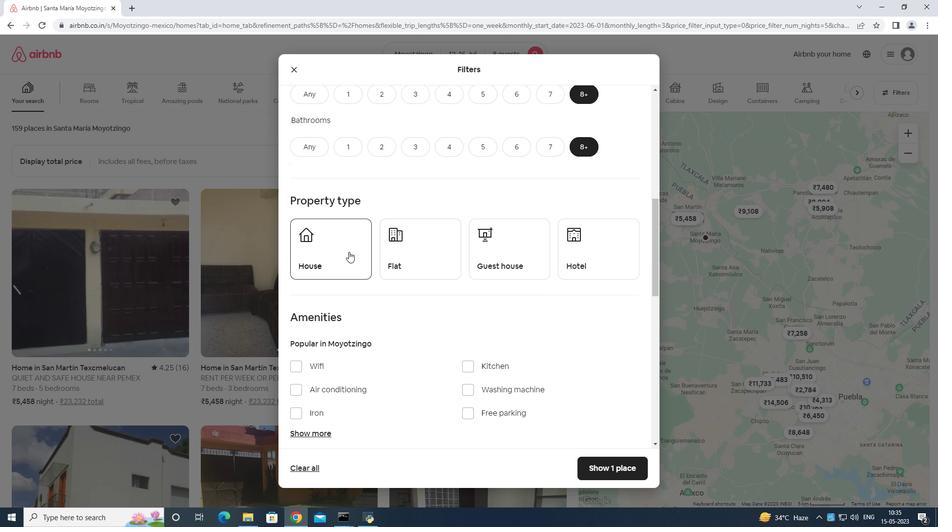 
Action: Mouse moved to (397, 245)
Screenshot: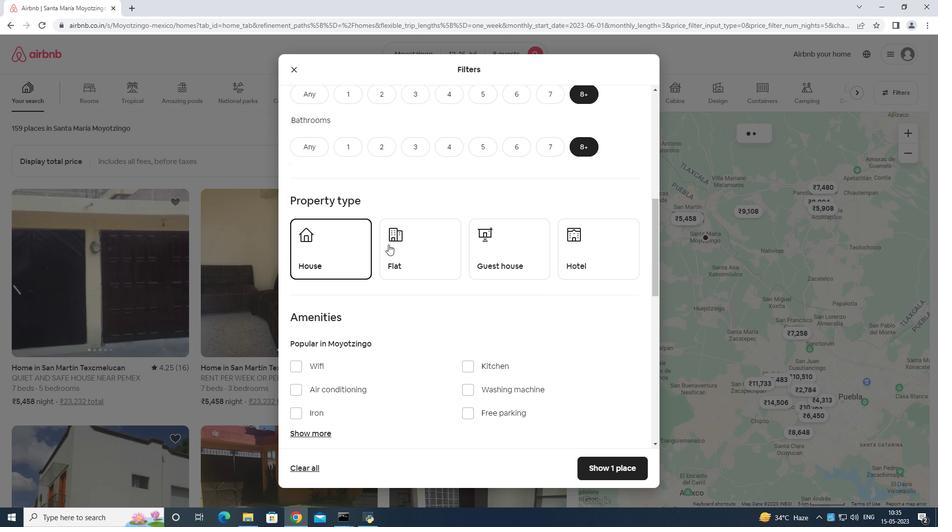 
Action: Mouse pressed left at (397, 245)
Screenshot: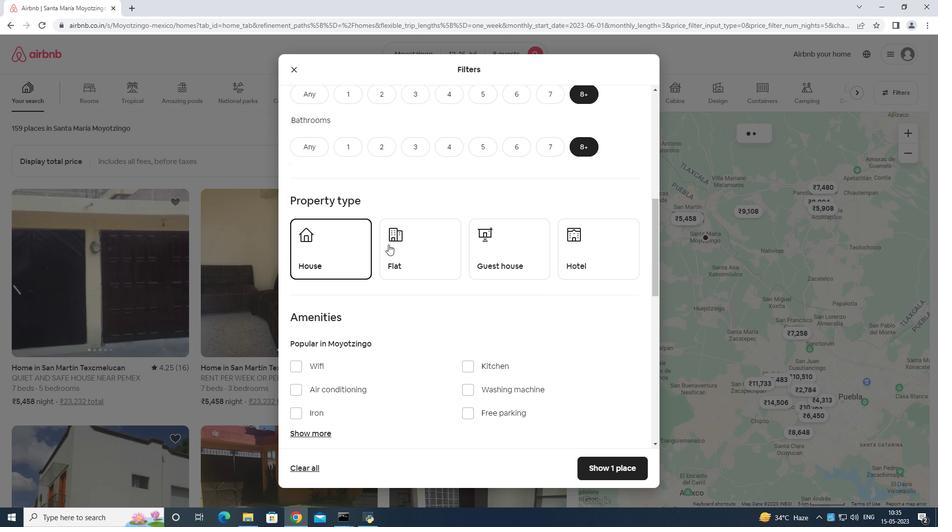 
Action: Mouse moved to (467, 245)
Screenshot: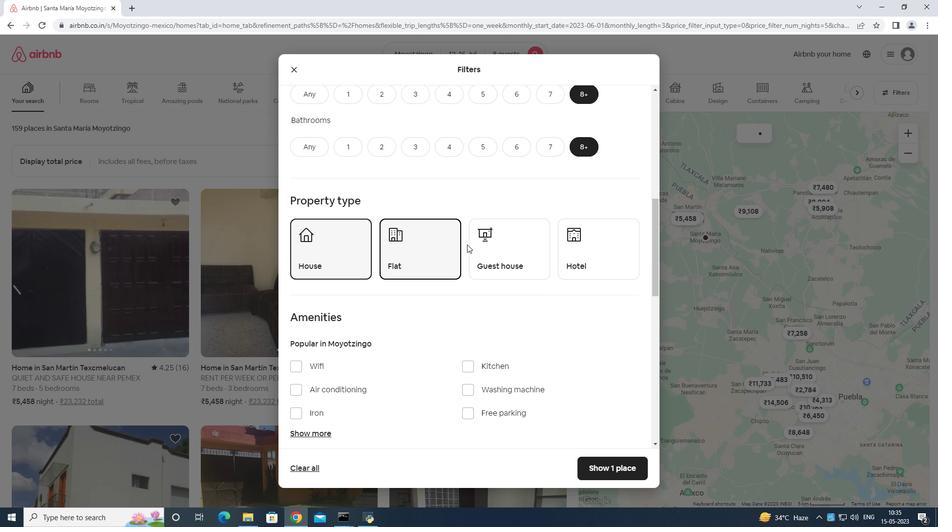 
Action: Mouse pressed left at (467, 245)
Screenshot: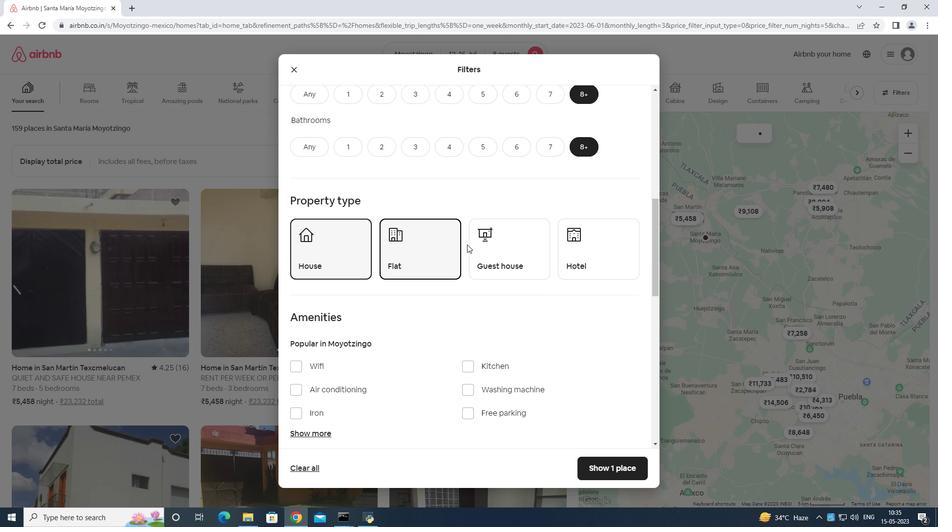 
Action: Mouse moved to (486, 246)
Screenshot: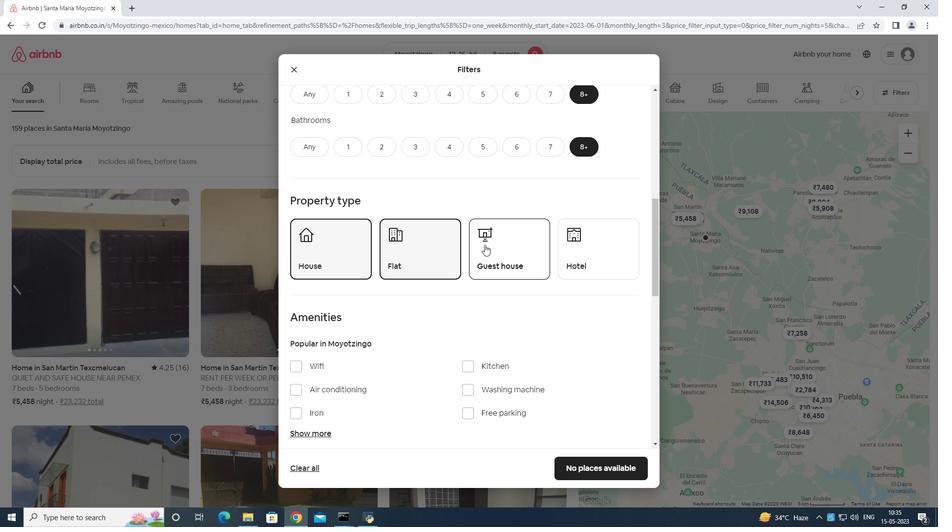 
Action: Mouse scrolled (486, 246) with delta (0, 0)
Screenshot: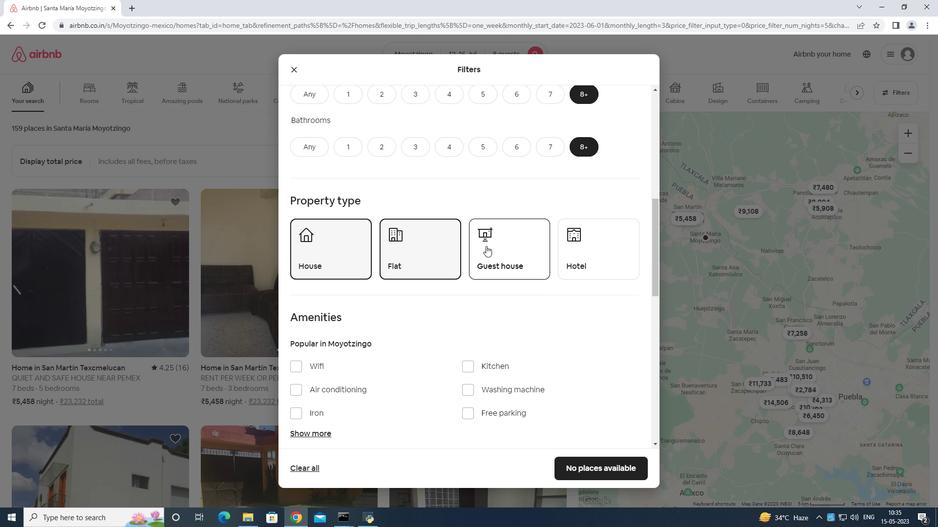
Action: Mouse moved to (487, 246)
Screenshot: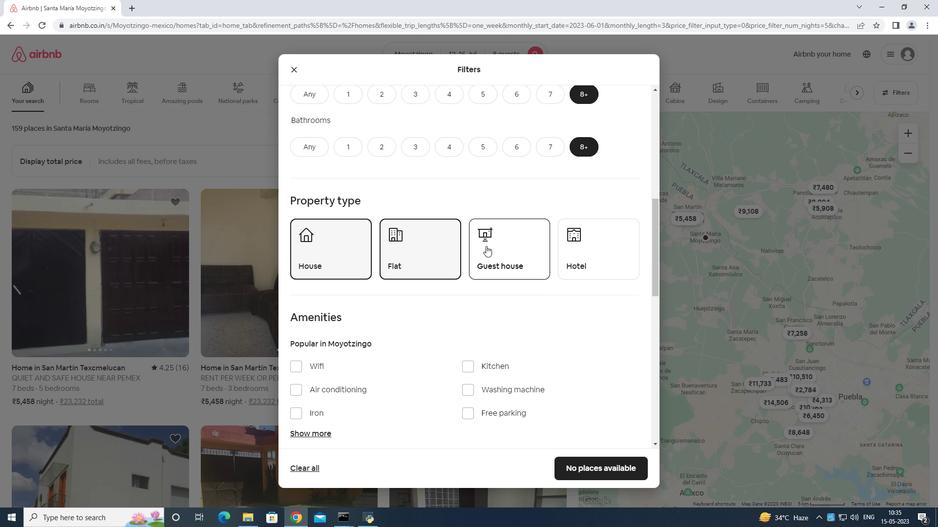 
Action: Mouse scrolled (487, 246) with delta (0, 0)
Screenshot: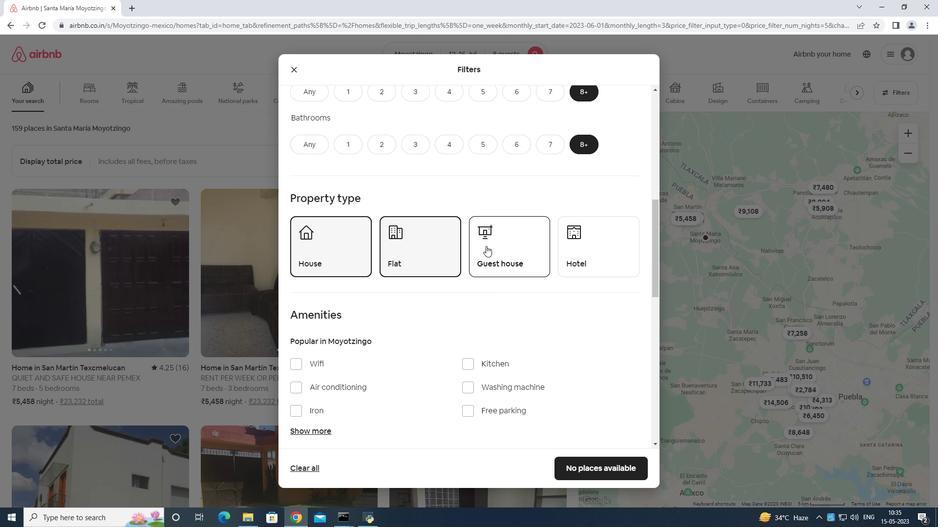 
Action: Mouse moved to (545, 155)
Screenshot: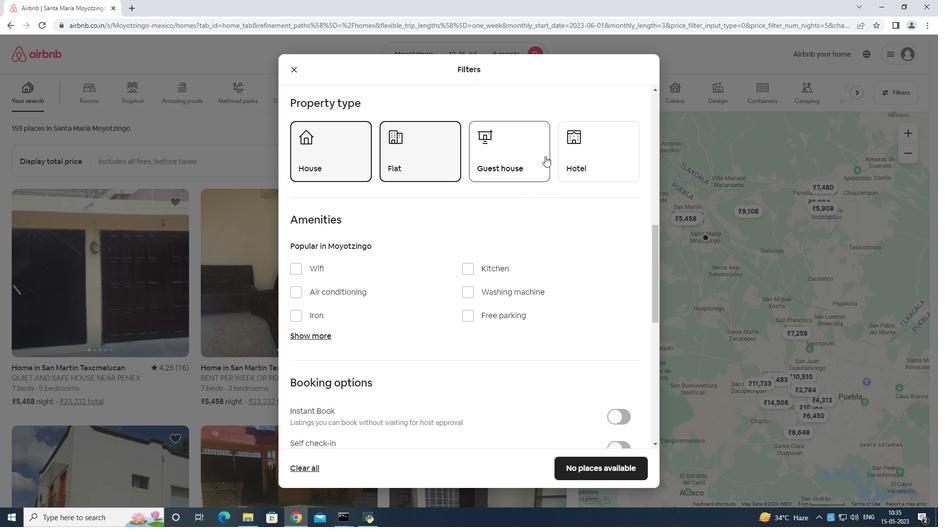 
Action: Mouse pressed left at (545, 155)
Screenshot: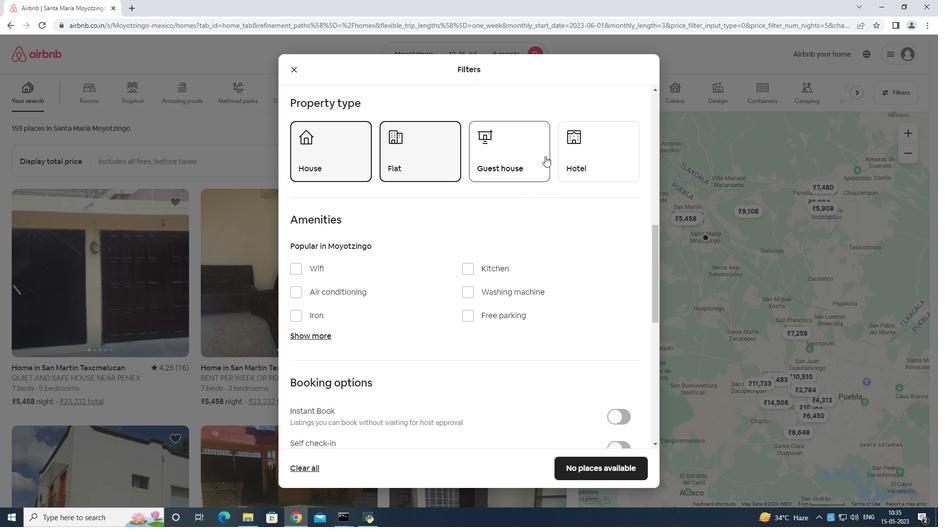 
Action: Mouse moved to (577, 151)
Screenshot: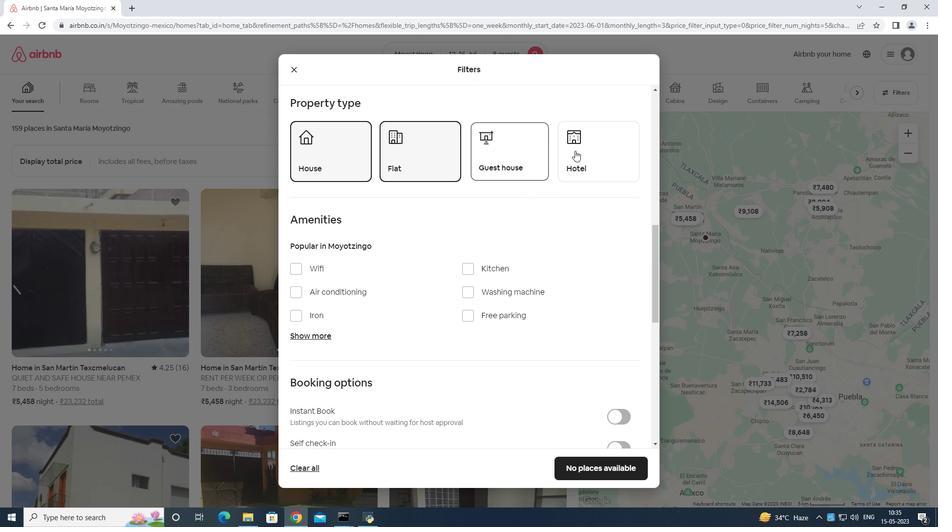 
Action: Mouse pressed left at (577, 151)
Screenshot: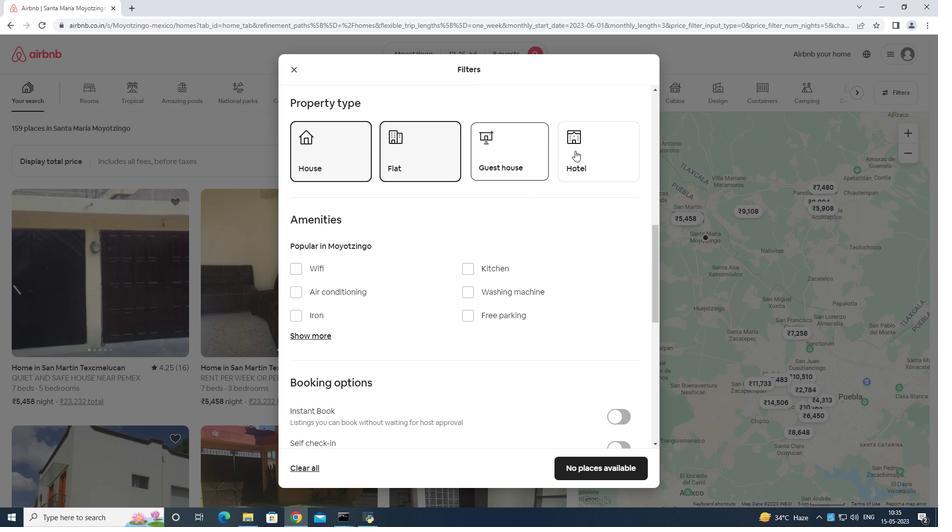 
Action: Mouse moved to (297, 267)
Screenshot: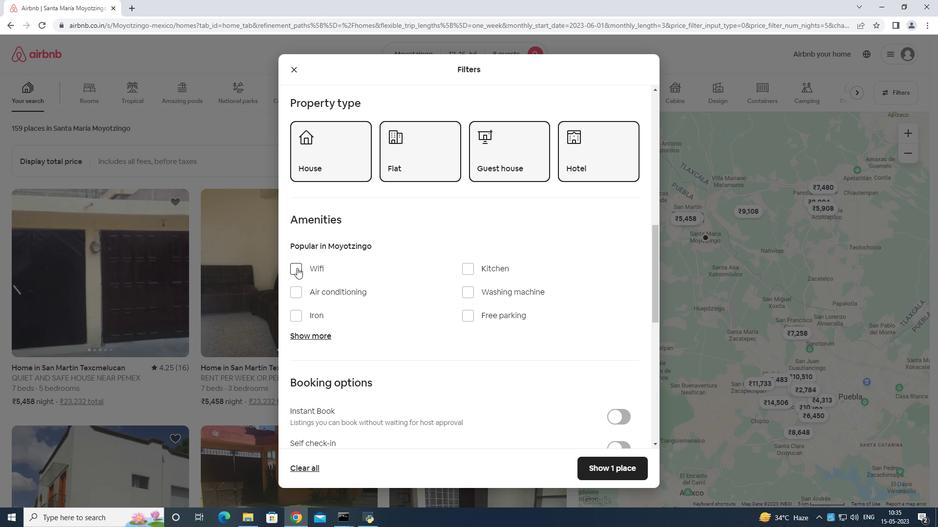 
Action: Mouse pressed left at (297, 267)
Screenshot: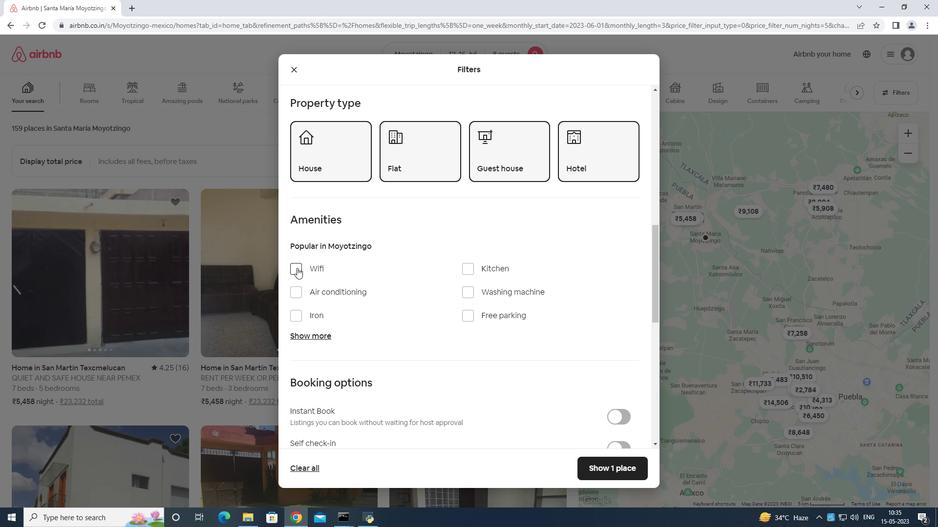 
Action: Mouse moved to (471, 318)
Screenshot: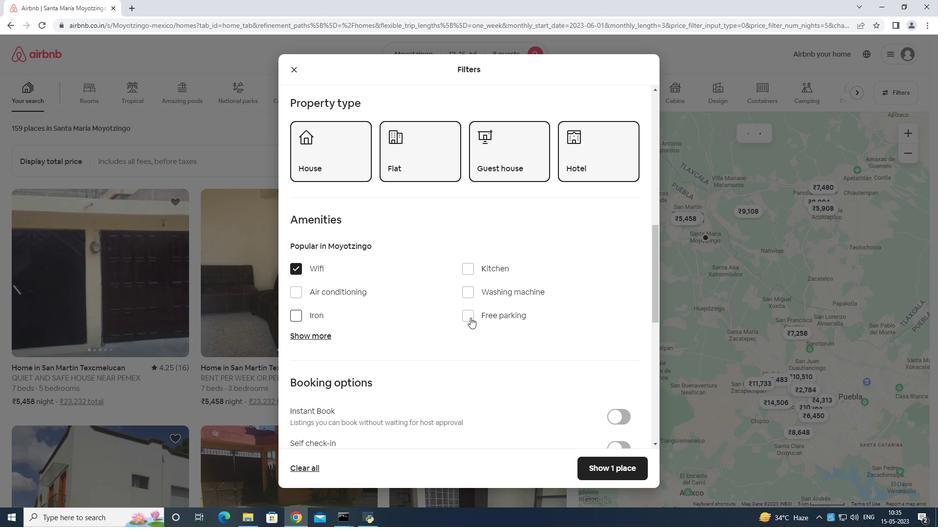 
Action: Mouse pressed left at (471, 318)
Screenshot: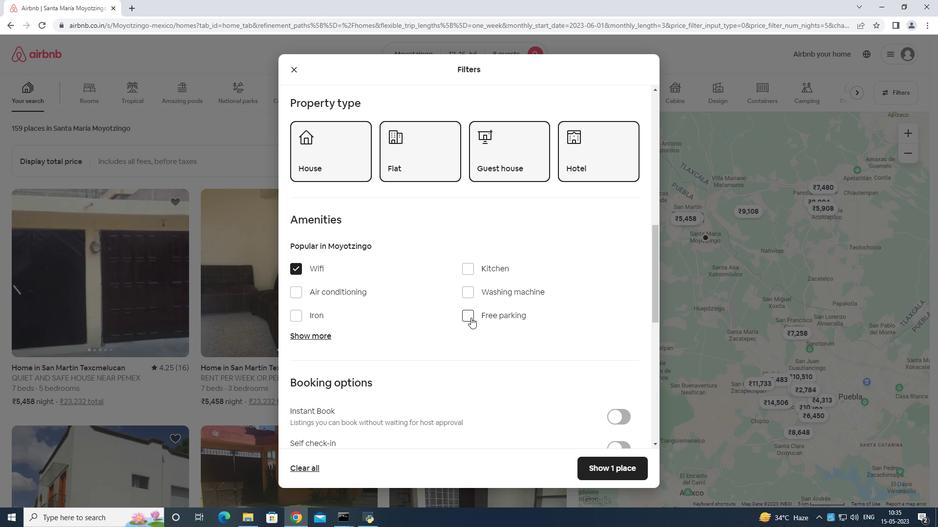 
Action: Mouse moved to (306, 335)
Screenshot: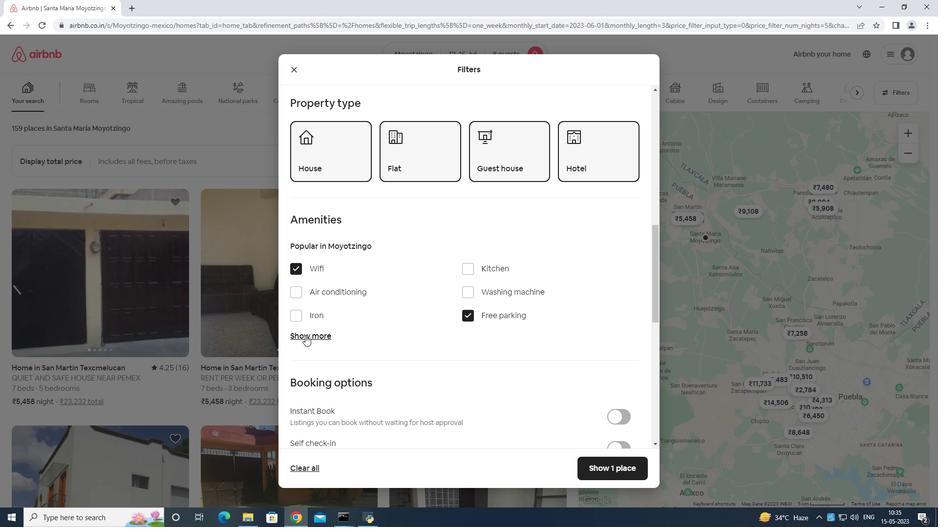 
Action: Mouse pressed left at (306, 335)
Screenshot: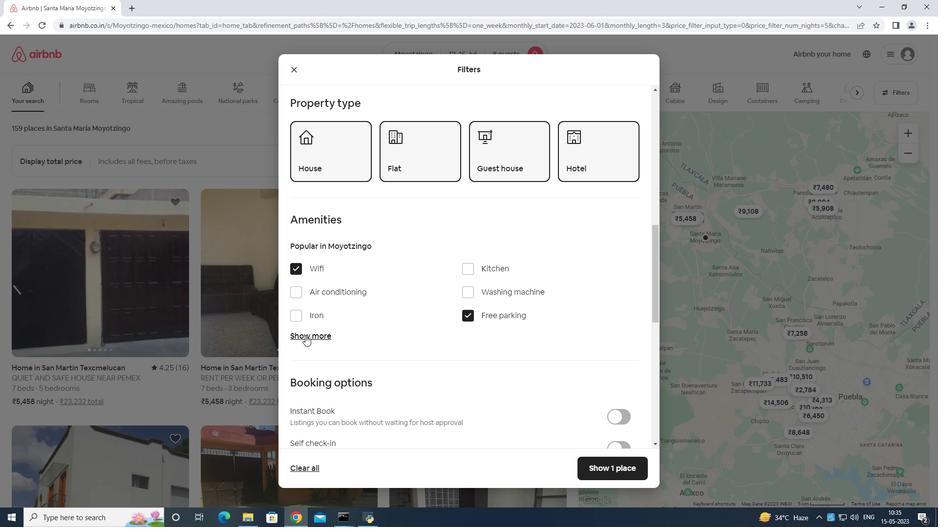 
Action: Mouse moved to (472, 393)
Screenshot: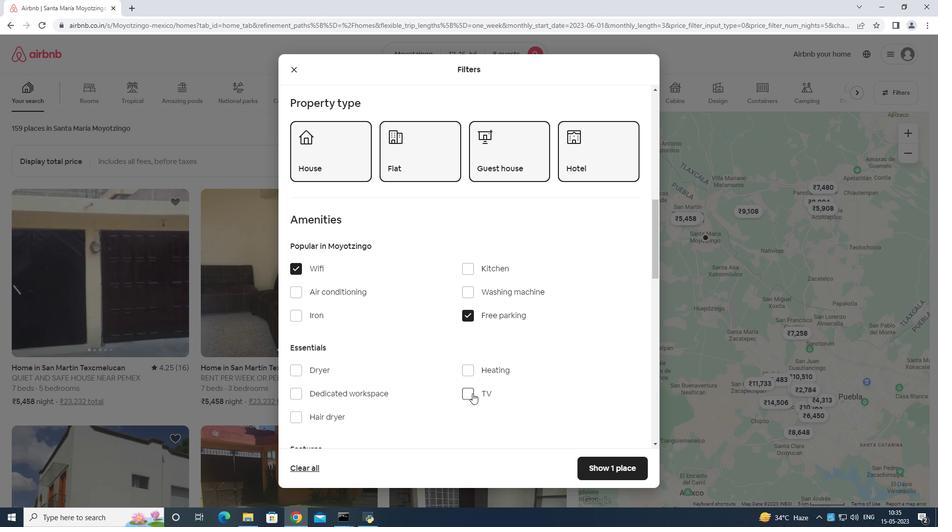 
Action: Mouse pressed left at (472, 393)
Screenshot: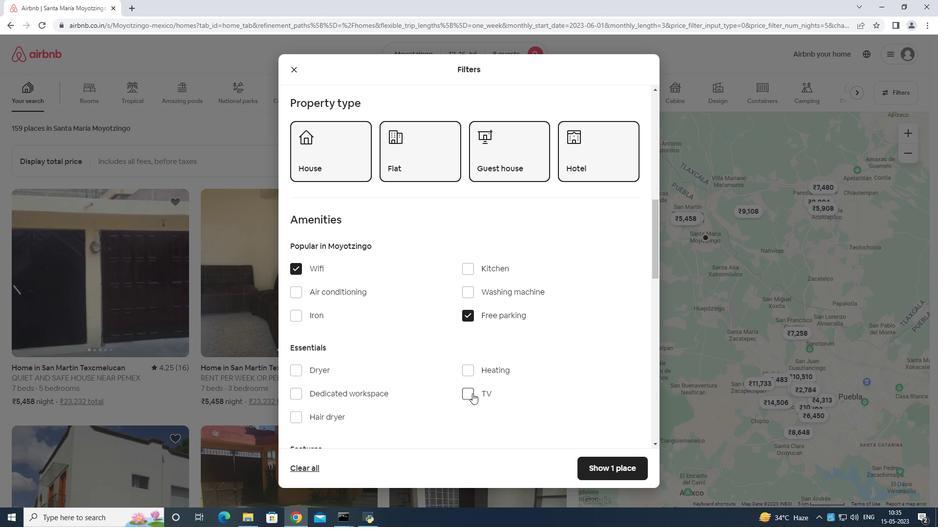 
Action: Mouse moved to (464, 378)
Screenshot: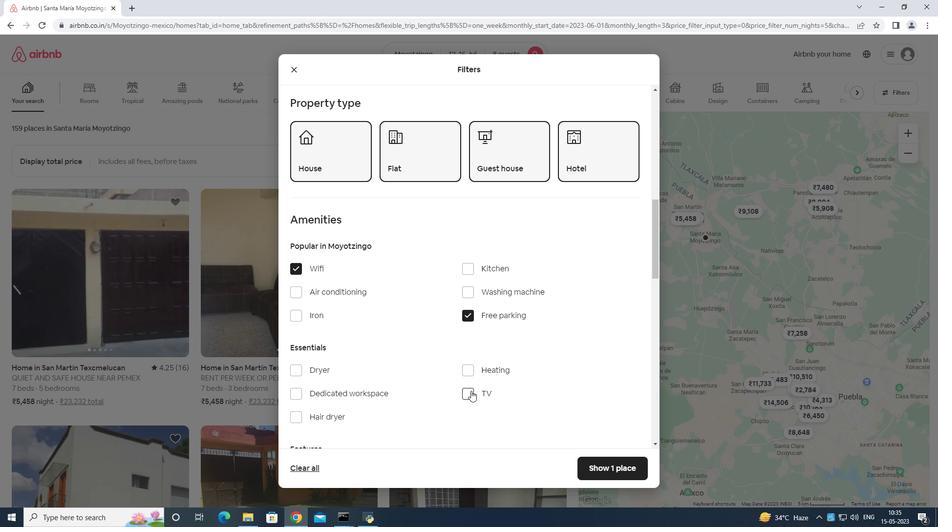 
Action: Mouse scrolled (464, 377) with delta (0, 0)
Screenshot: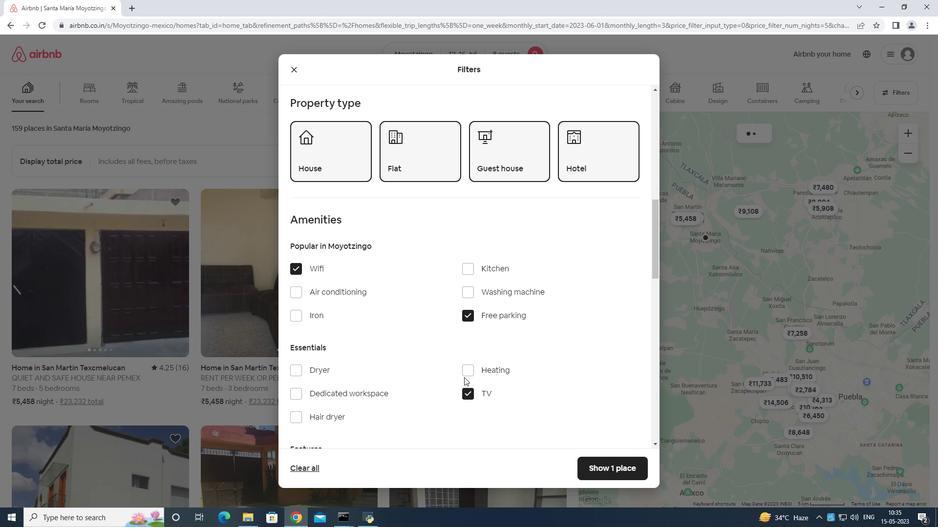
Action: Mouse moved to (464, 378)
Screenshot: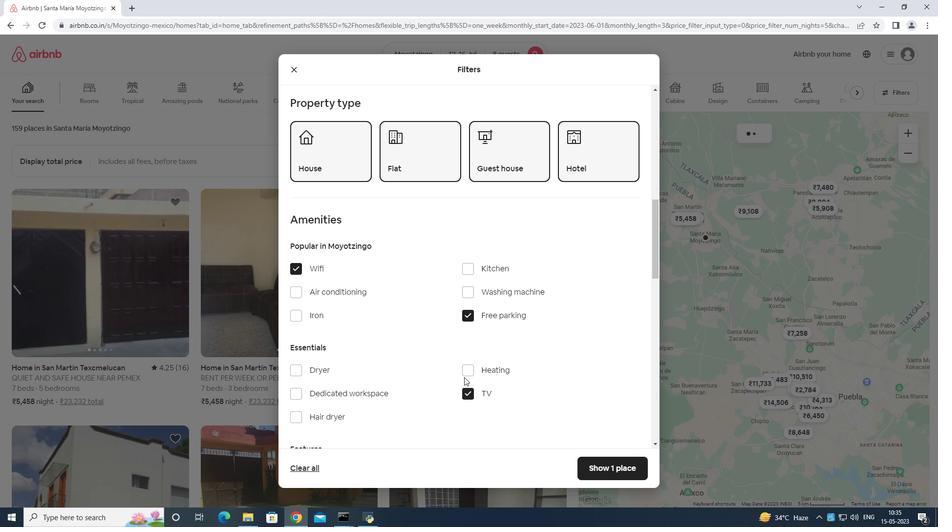 
Action: Mouse scrolled (464, 377) with delta (0, 0)
Screenshot: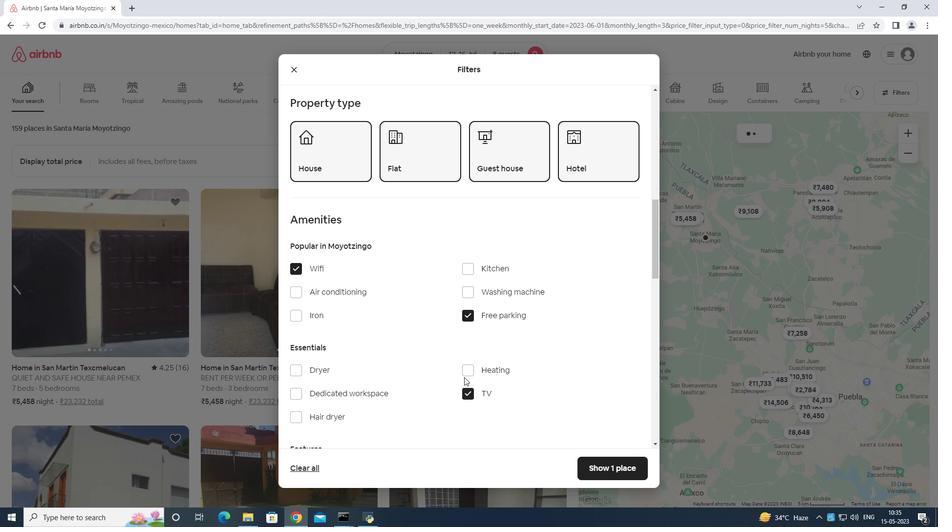 
Action: Mouse moved to (464, 378)
Screenshot: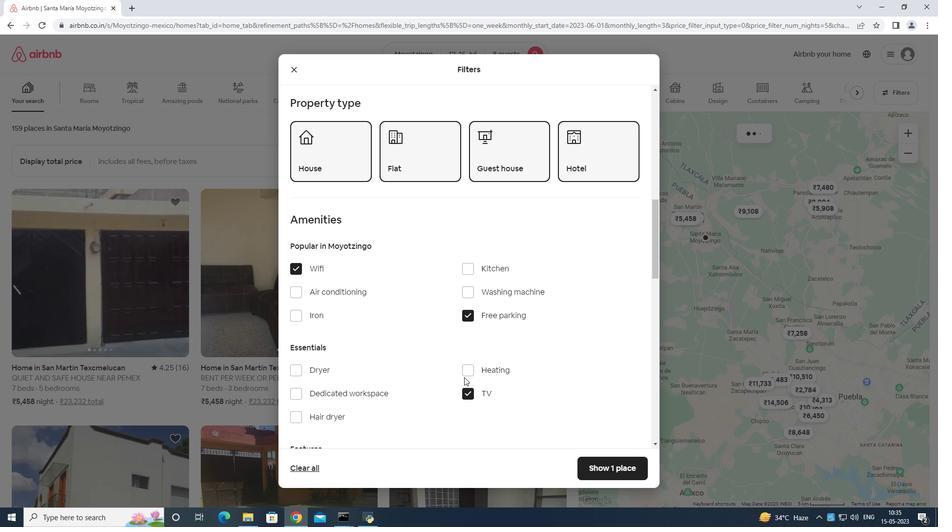 
Action: Mouse scrolled (464, 378) with delta (0, 0)
Screenshot: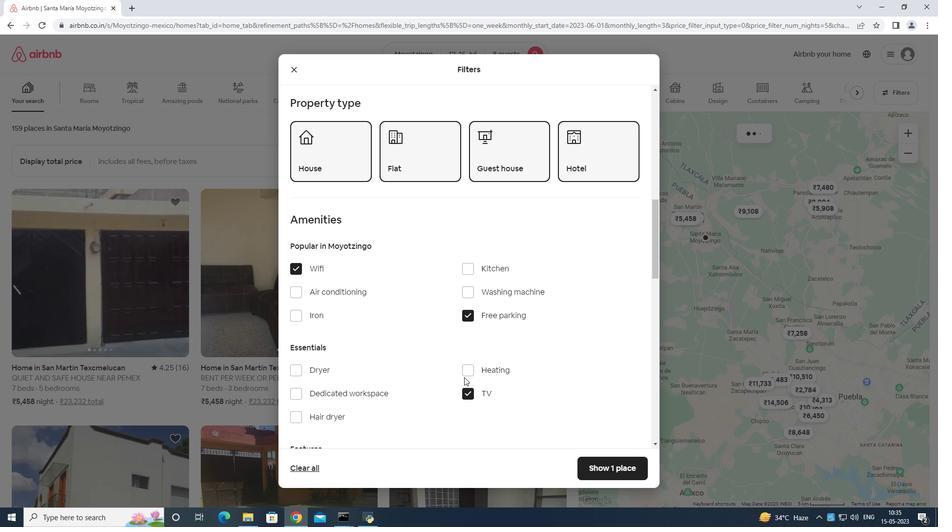 
Action: Mouse moved to (304, 372)
Screenshot: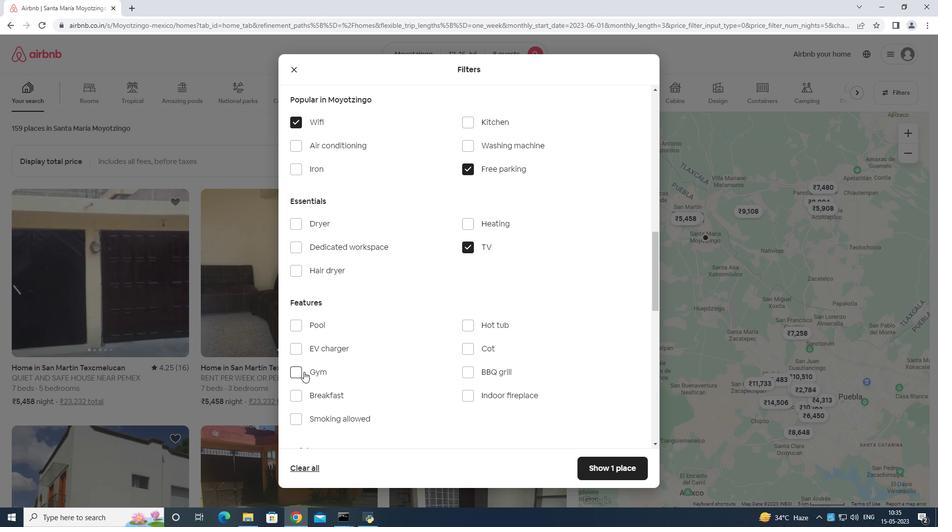 
Action: Mouse pressed left at (304, 372)
Screenshot: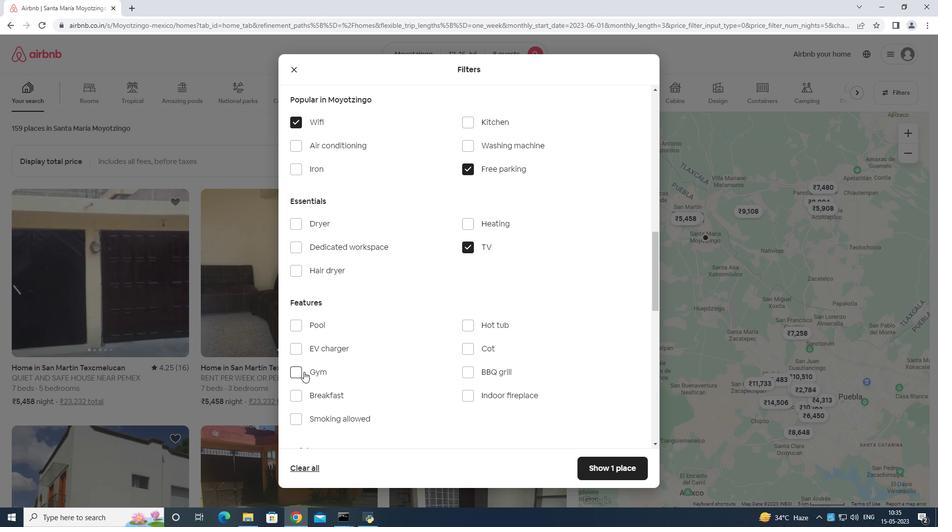 
Action: Mouse moved to (310, 394)
Screenshot: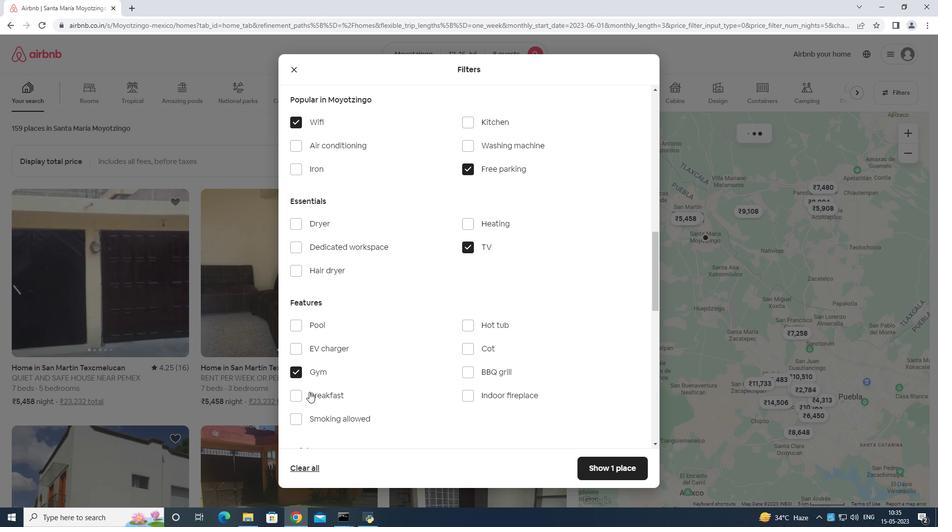
Action: Mouse pressed left at (310, 394)
Screenshot: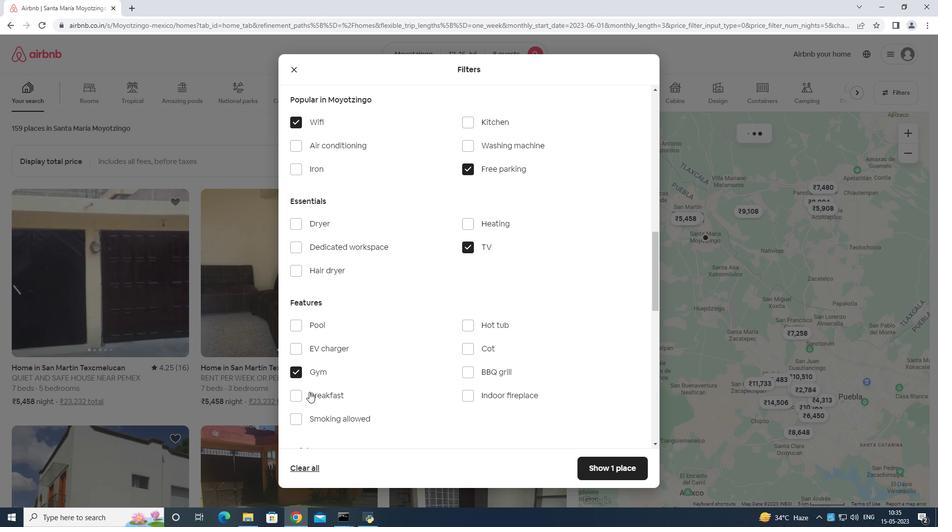
Action: Mouse moved to (651, 397)
Screenshot: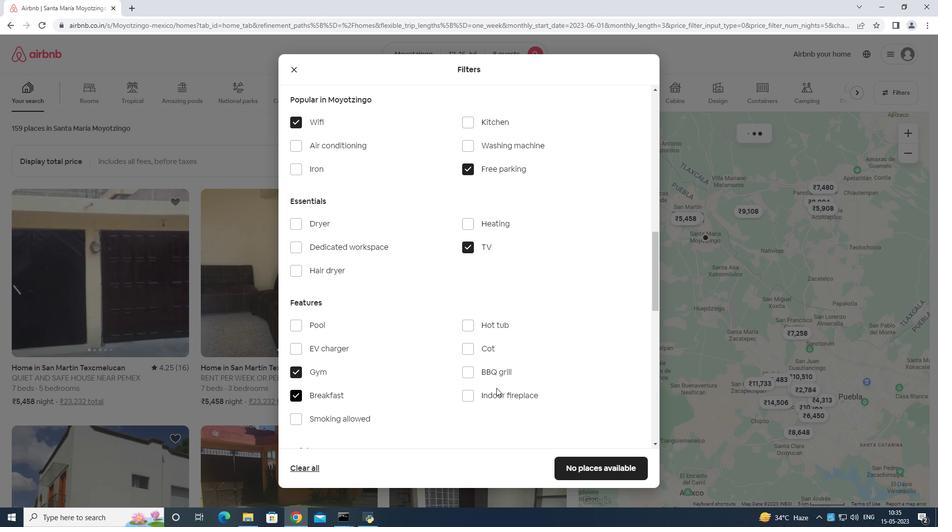 
Action: Mouse scrolled (651, 397) with delta (0, 0)
Screenshot: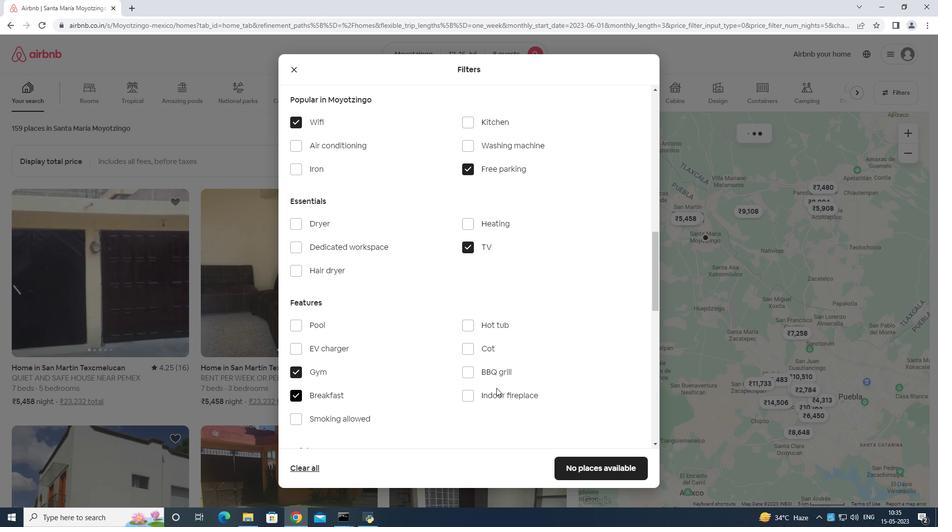 
Action: Mouse moved to (658, 400)
Screenshot: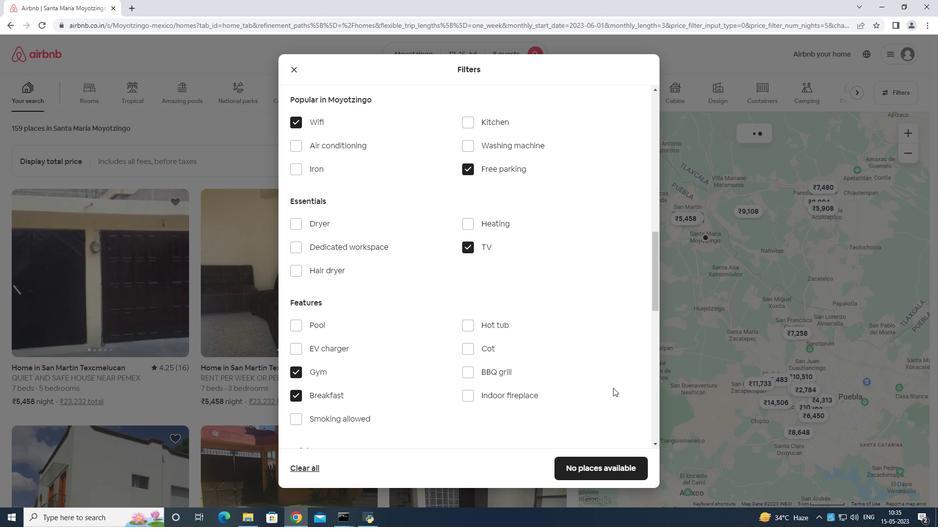 
Action: Mouse scrolled (658, 400) with delta (0, 0)
Screenshot: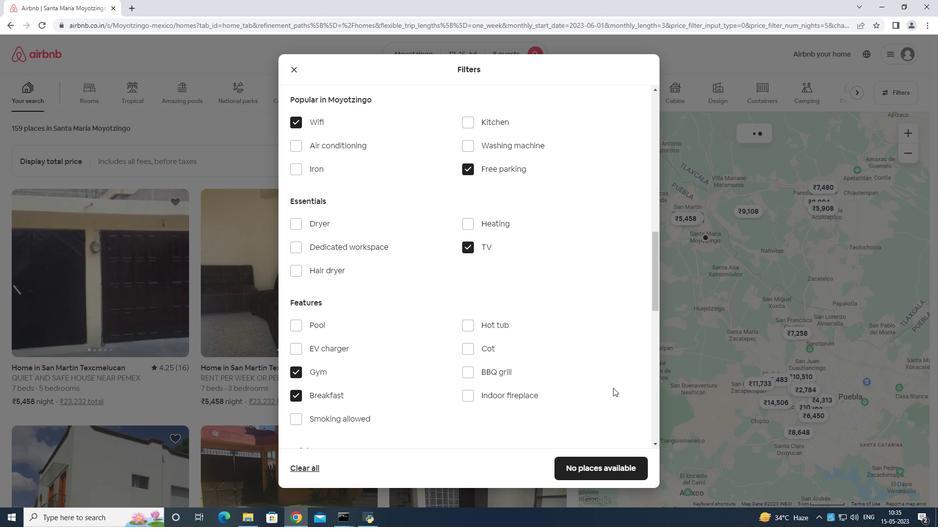 
Action: Mouse moved to (659, 401)
Screenshot: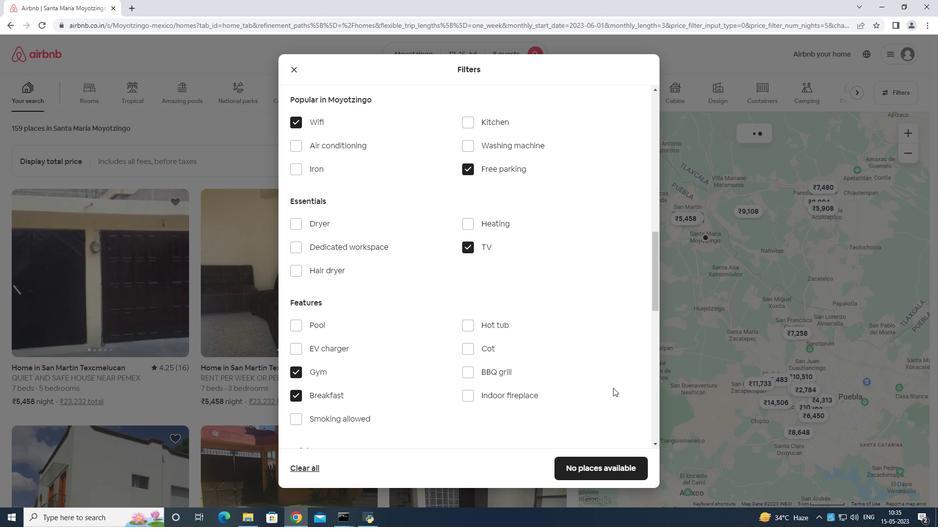 
Action: Mouse scrolled (659, 400) with delta (0, 0)
Screenshot: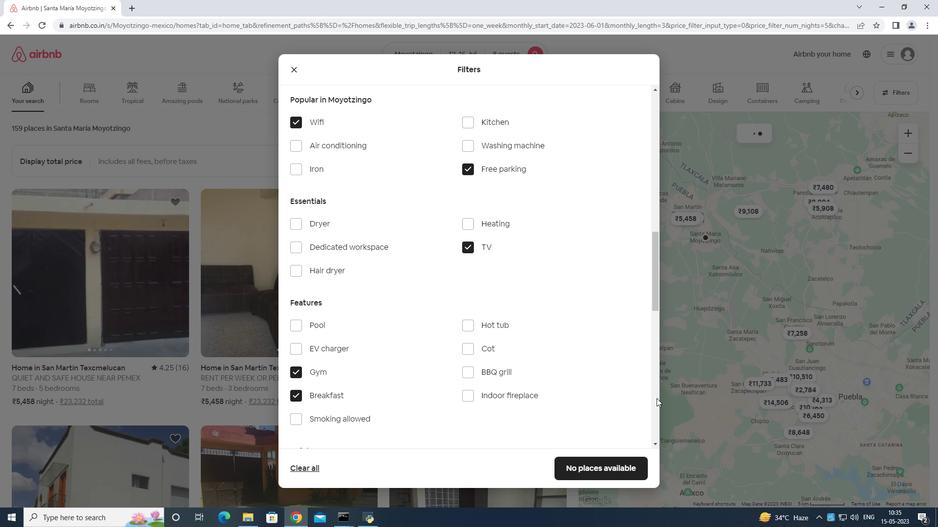 
Action: Mouse moved to (615, 466)
Screenshot: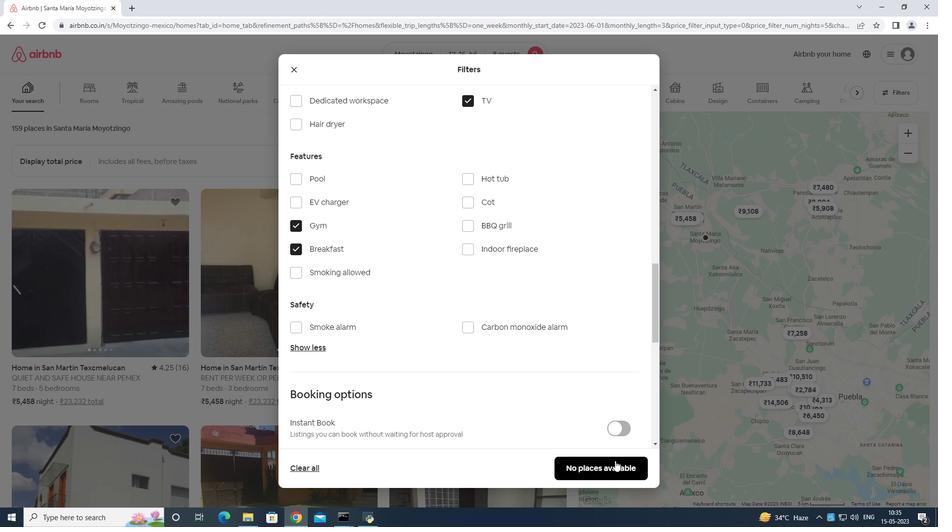 
Action: Mouse pressed left at (615, 466)
Screenshot: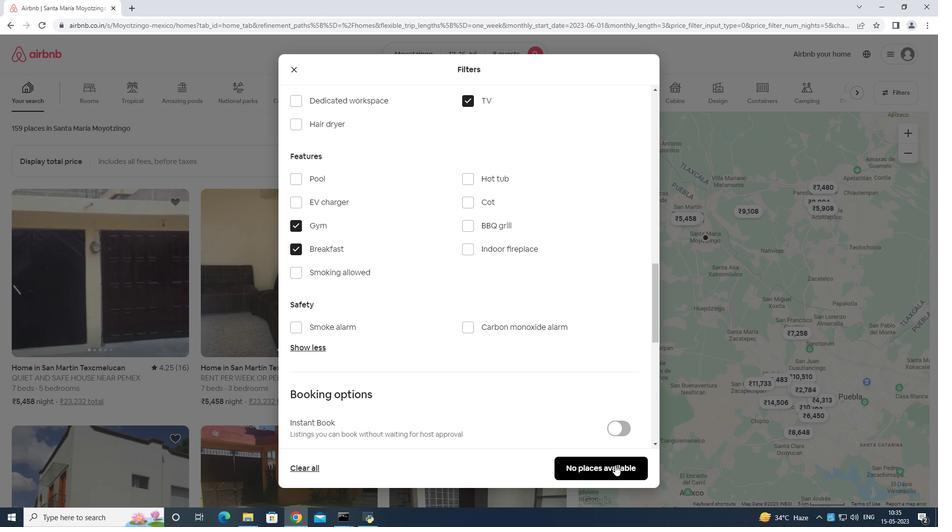 
Action: Mouse moved to (604, 455)
Screenshot: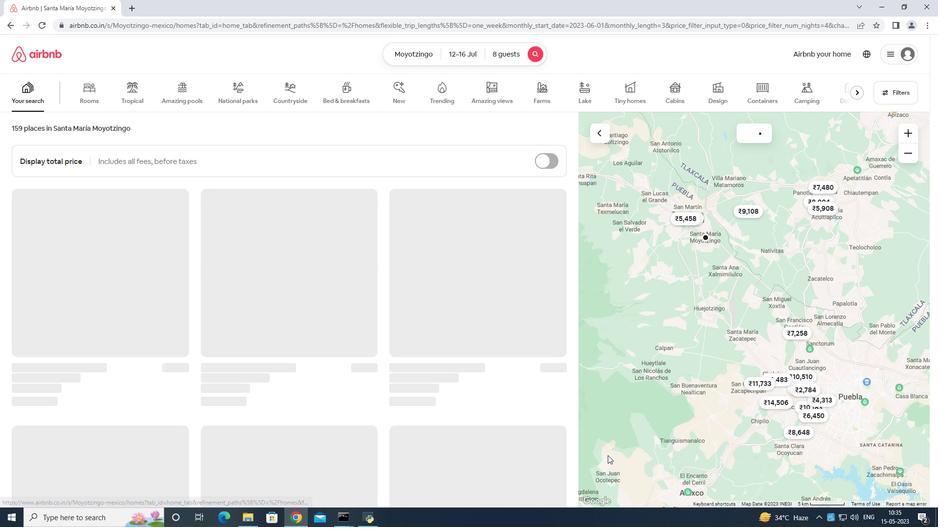 
